 Task: Add an event with the title Team Building Retreat: Leadership Training, date '2023/12/18', time 7:50 AM to 9:50 AMand add a description: Participants will discover strategies for engaging their audience and maintaining their interest throughout the presentation. They will learn how to incorporate storytelling, interactive elements, and visual aids to create a dynamic and interactive experience for their listeners., put the event into Orange category . Add location for the event as: 987 Pera Palace Hotel, Istanbul, Turkey, logged in from the account softage.2@softage.netand send the event invitation to softage.1@softage.net and softage.3@softage.net. Set a reminder for the event 1 hour before
Action: Mouse moved to (98, 104)
Screenshot: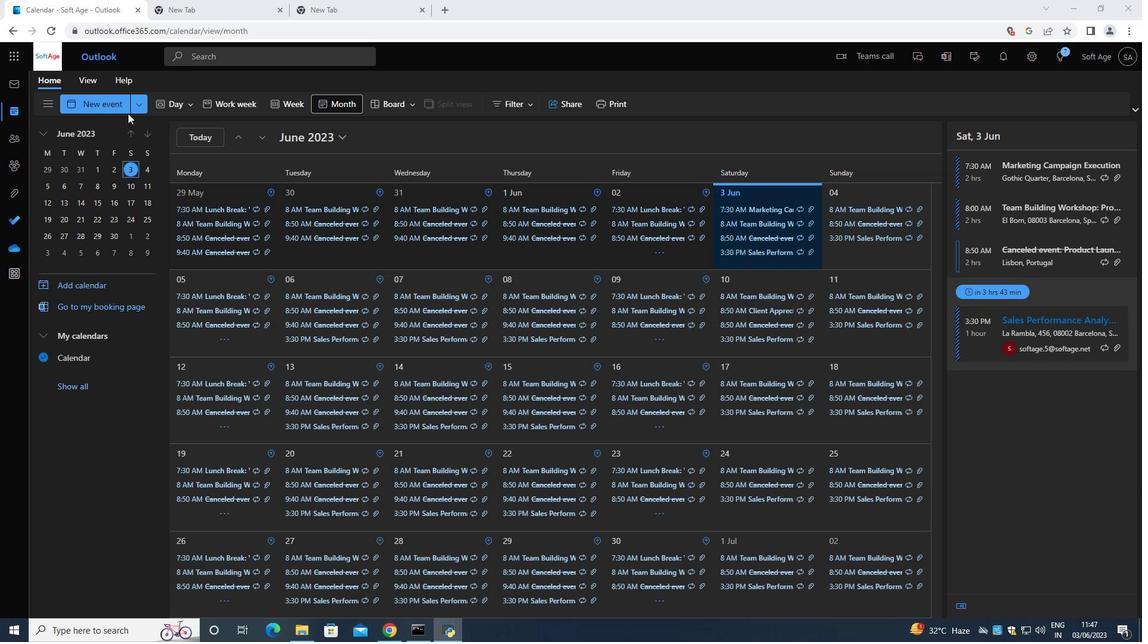 
Action: Mouse pressed left at (98, 104)
Screenshot: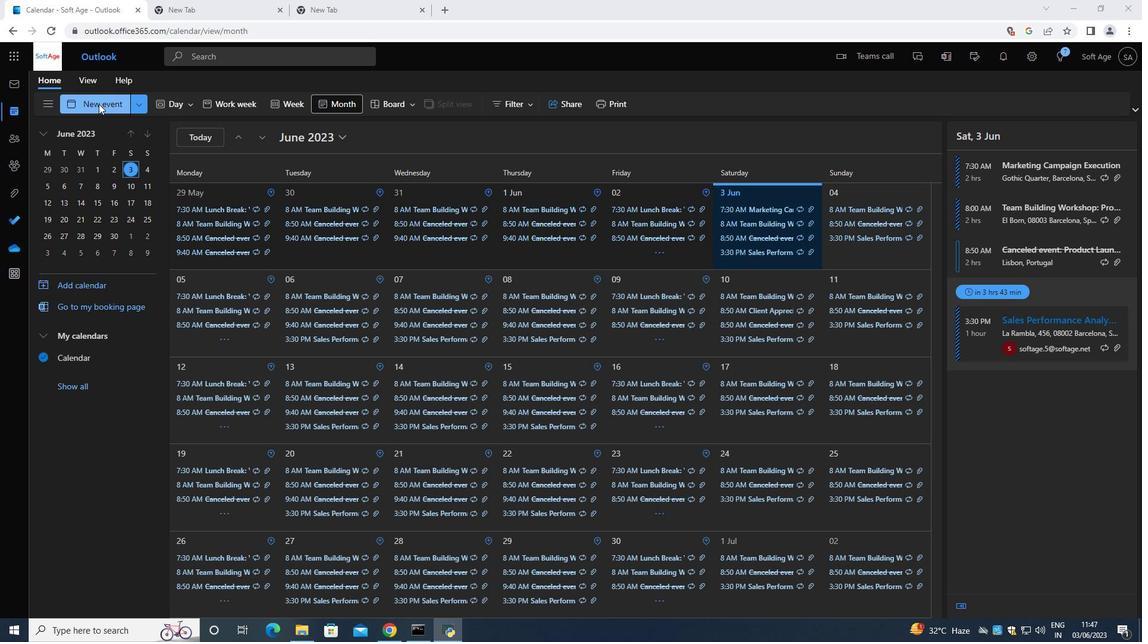
Action: Mouse moved to (327, 179)
Screenshot: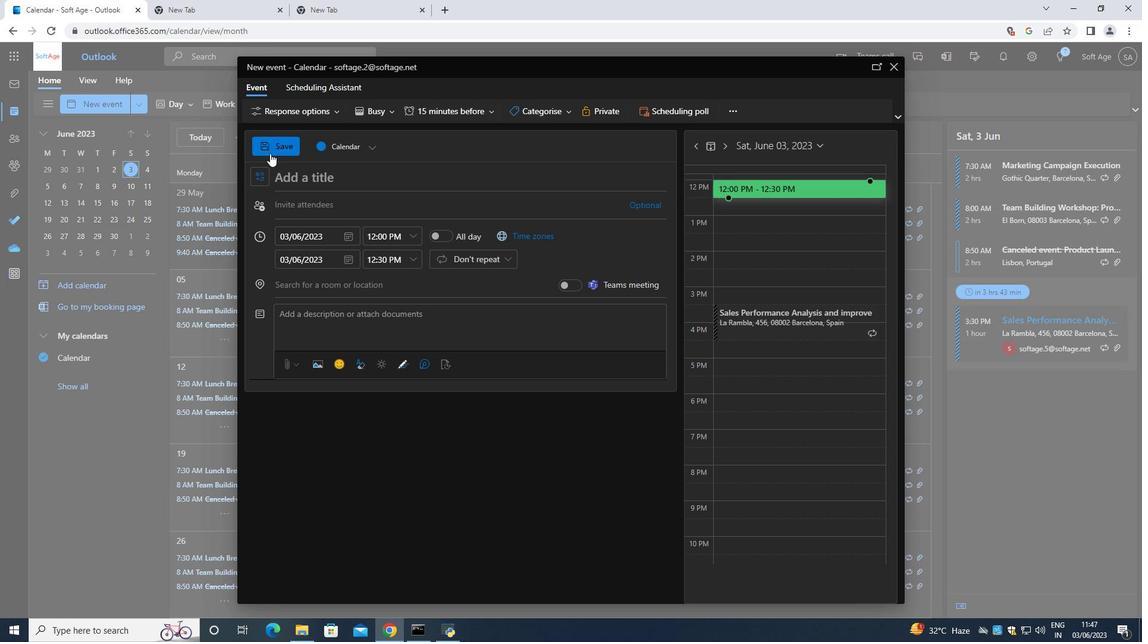 
Action: Mouse pressed left at (327, 179)
Screenshot: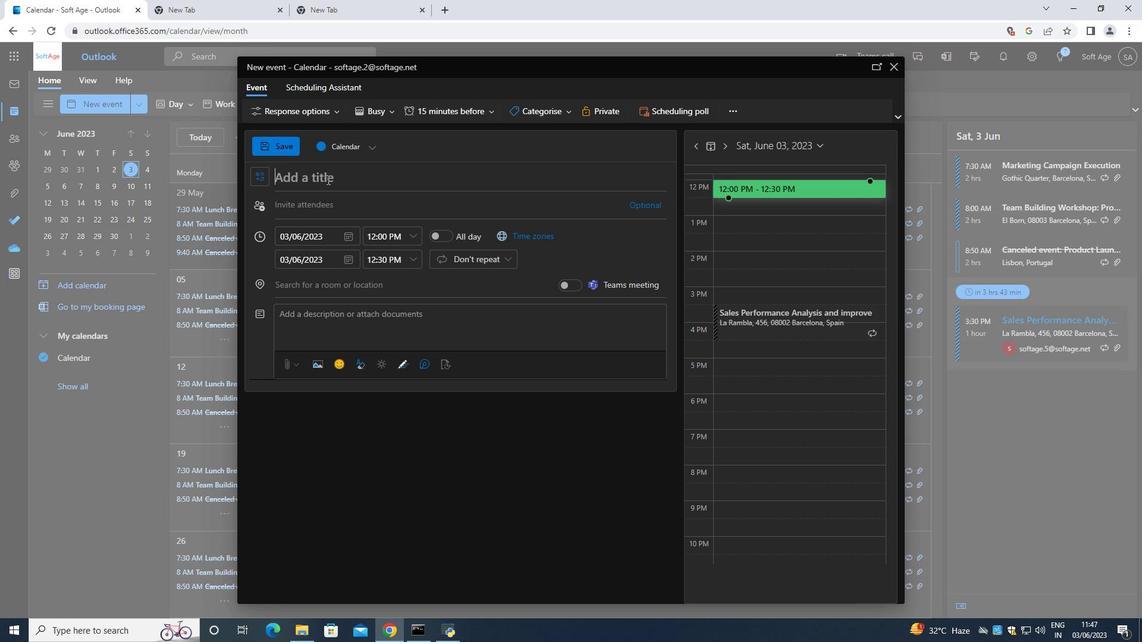 
Action: Key pressed <Key.shift>Team<Key.space><Key.shift>Building<Key.space><Key.shift>Retreat<Key.shift_r>:<Key.space><Key.shift>Leadership<Key.space><Key.shift><Key.shift><Key.shift>Training<Key.space>
Screenshot: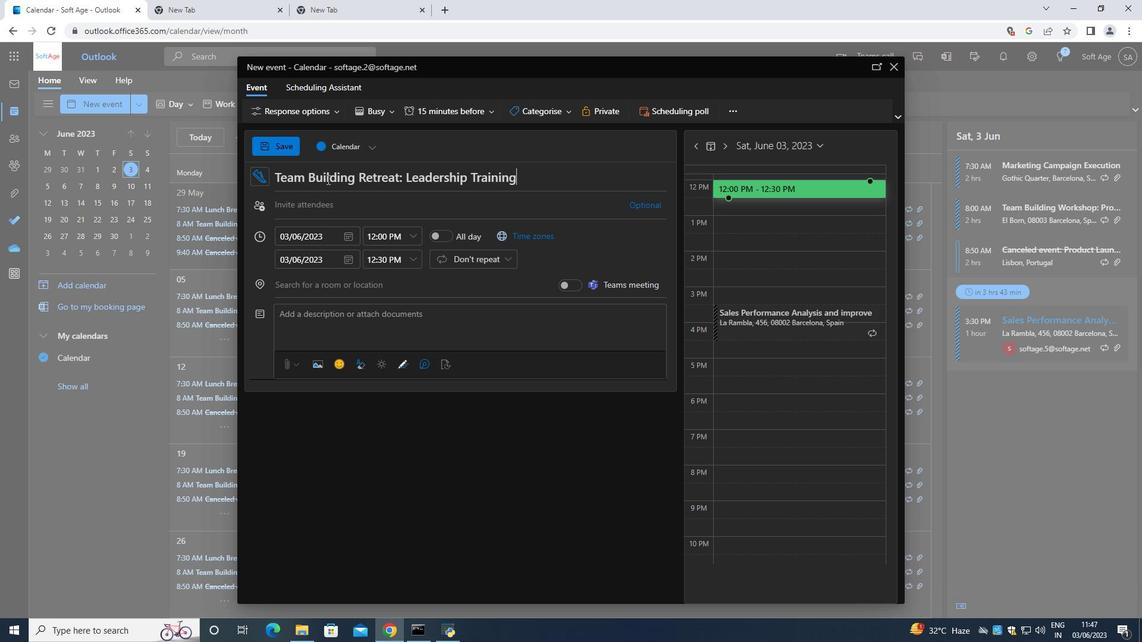 
Action: Mouse moved to (342, 237)
Screenshot: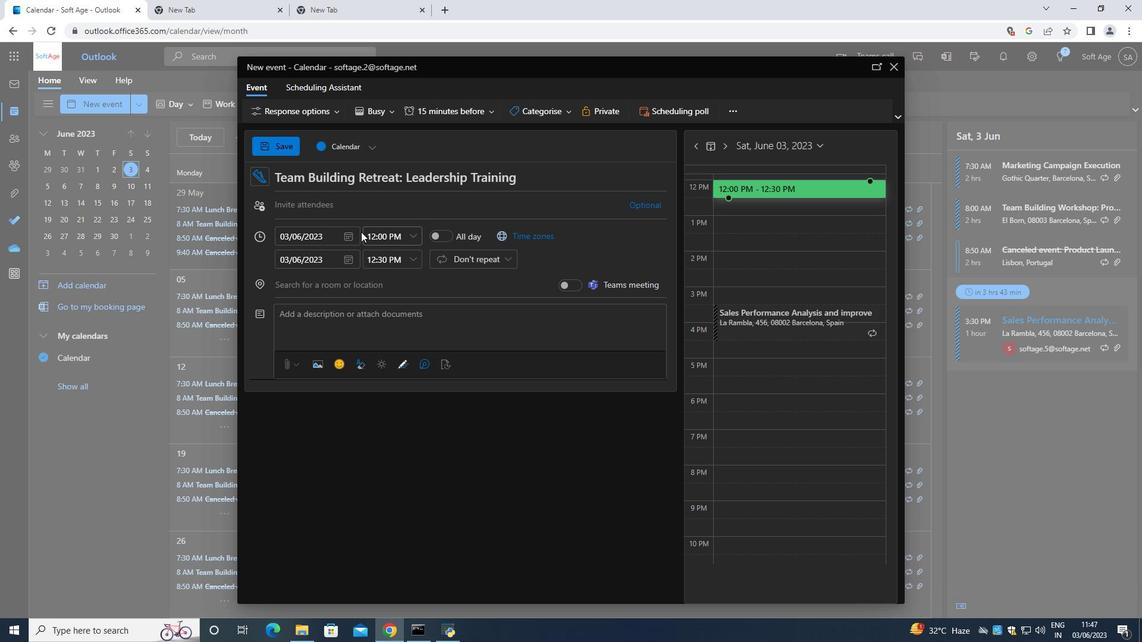 
Action: Mouse pressed left at (342, 237)
Screenshot: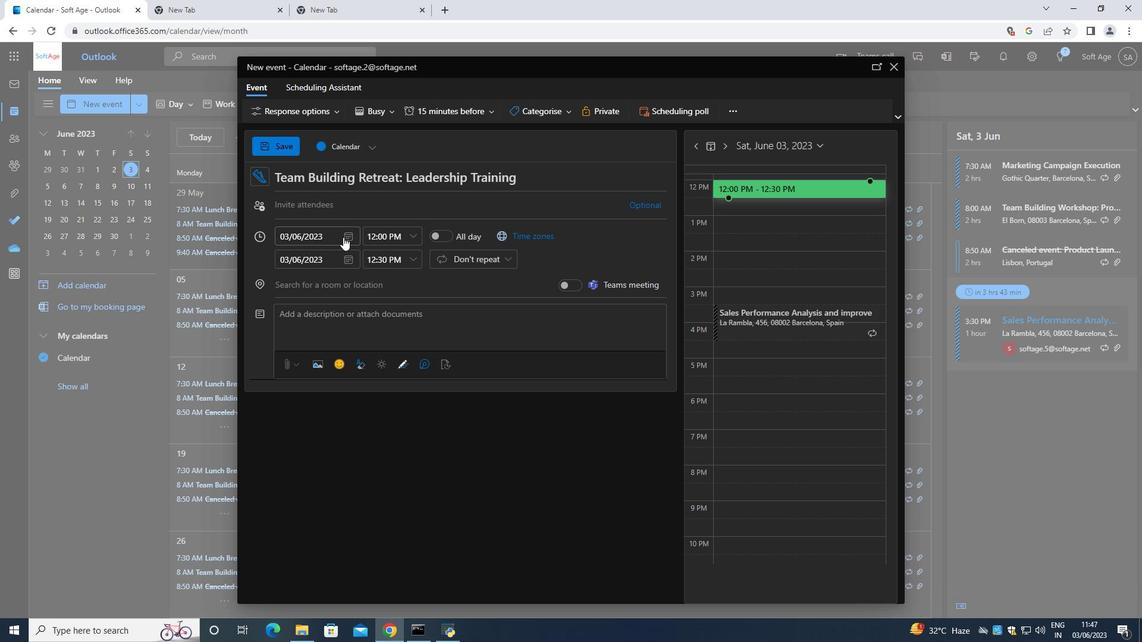 
Action: Mouse moved to (390, 262)
Screenshot: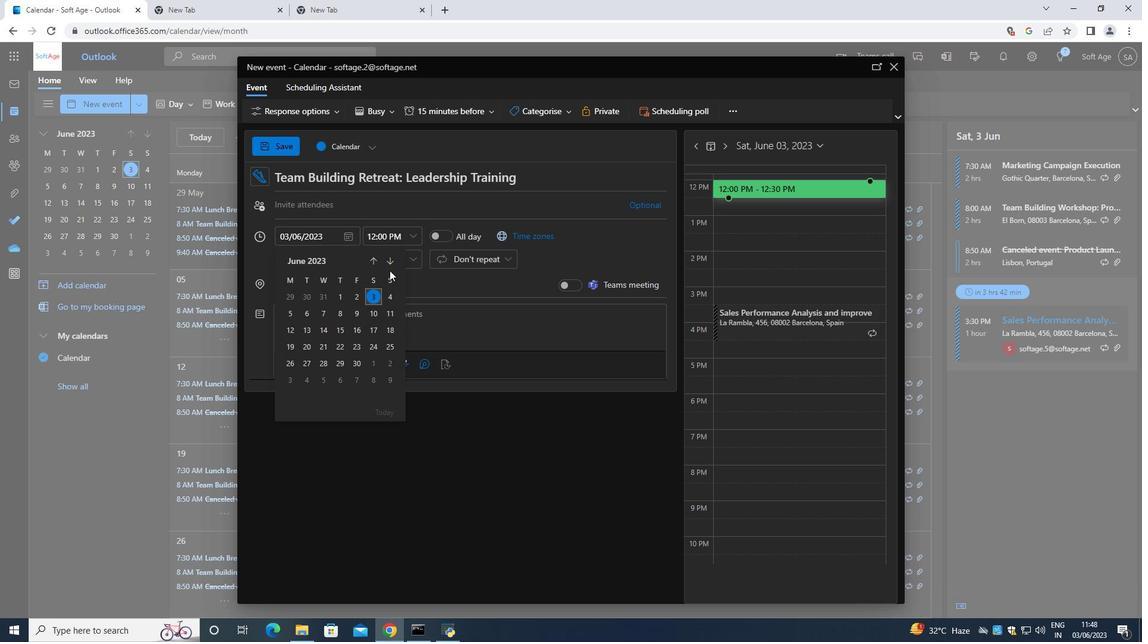 
Action: Mouse pressed left at (390, 262)
Screenshot: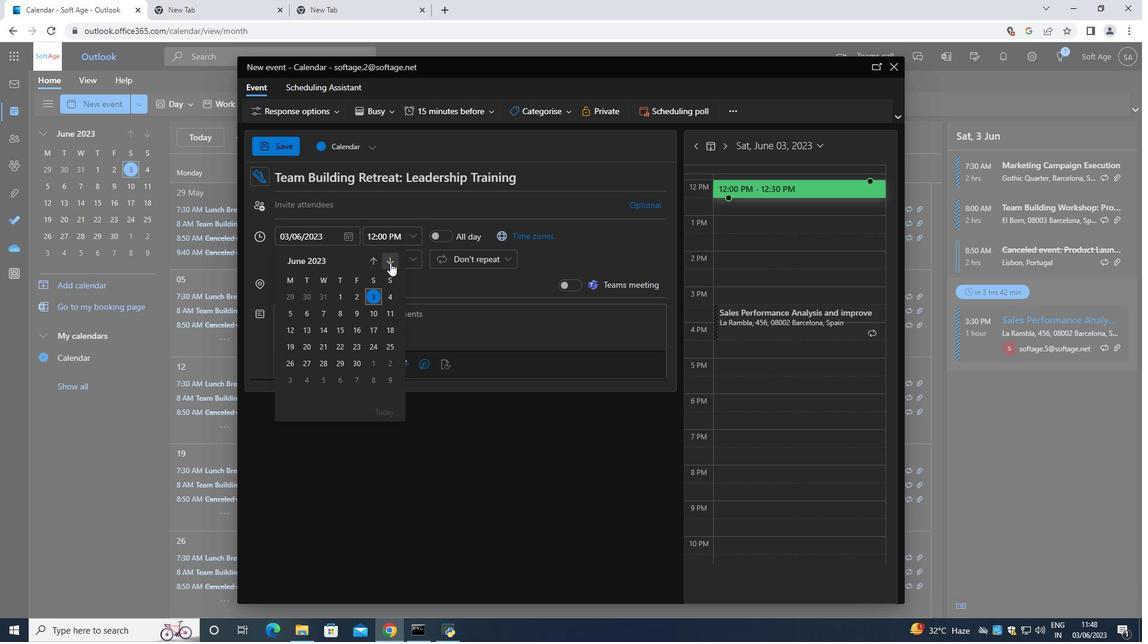 
Action: Mouse pressed left at (390, 262)
Screenshot: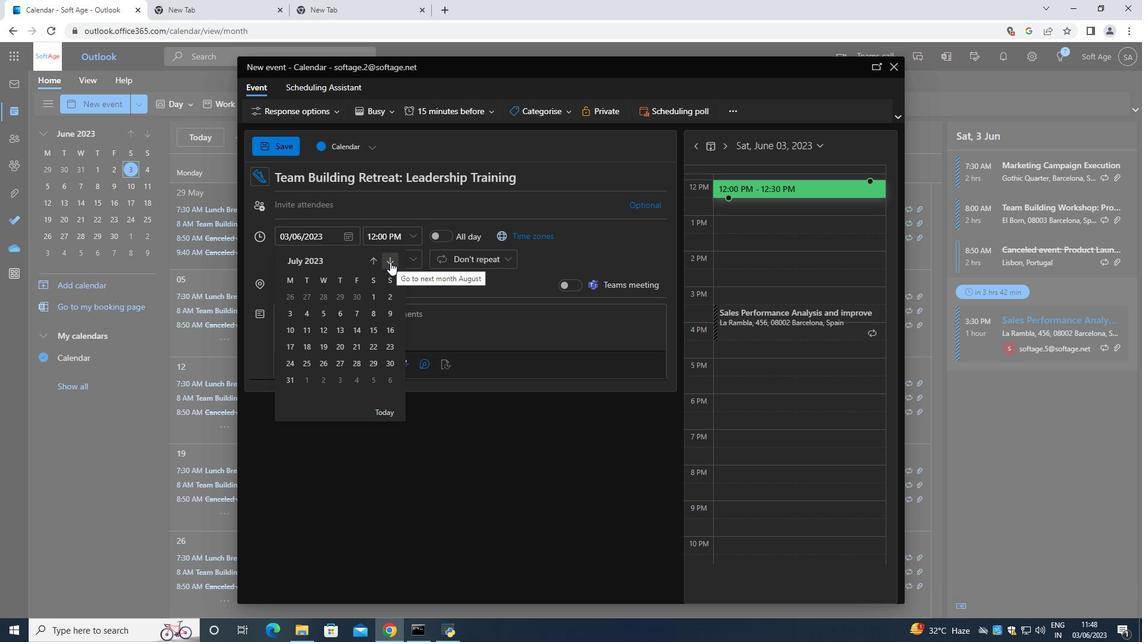 
Action: Mouse pressed left at (390, 262)
Screenshot: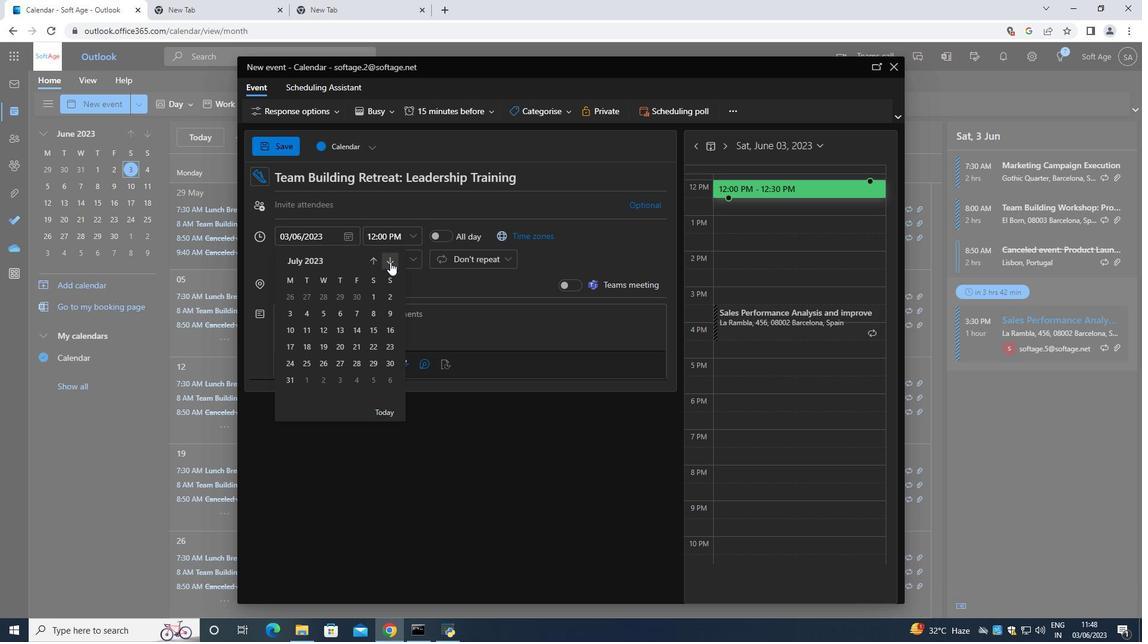 
Action: Mouse pressed left at (390, 262)
Screenshot: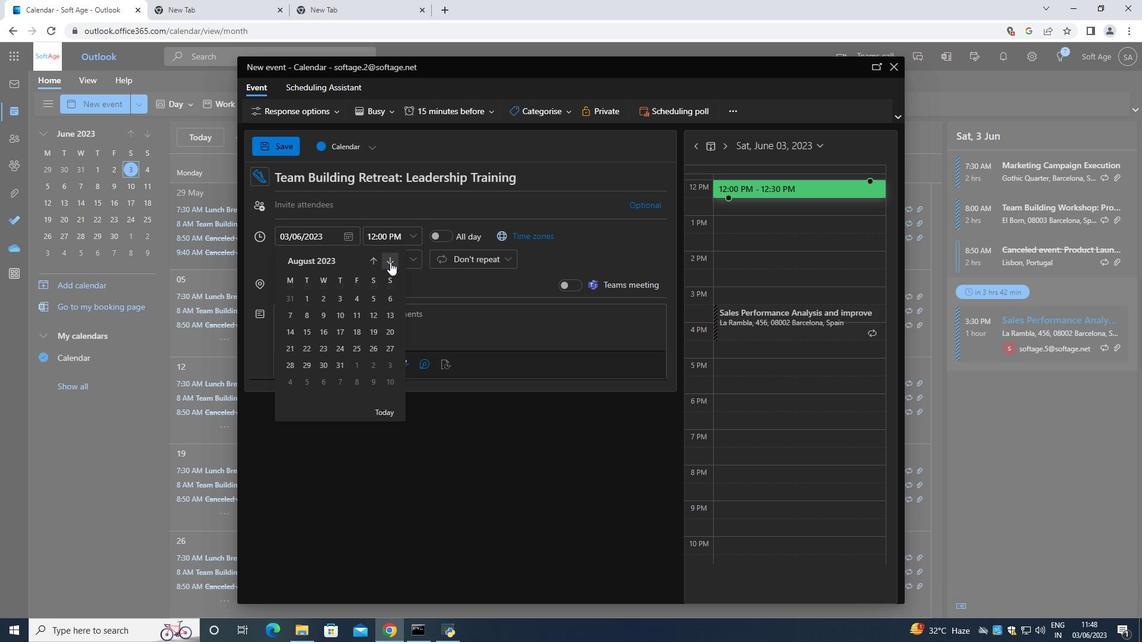 
Action: Mouse pressed left at (390, 262)
Screenshot: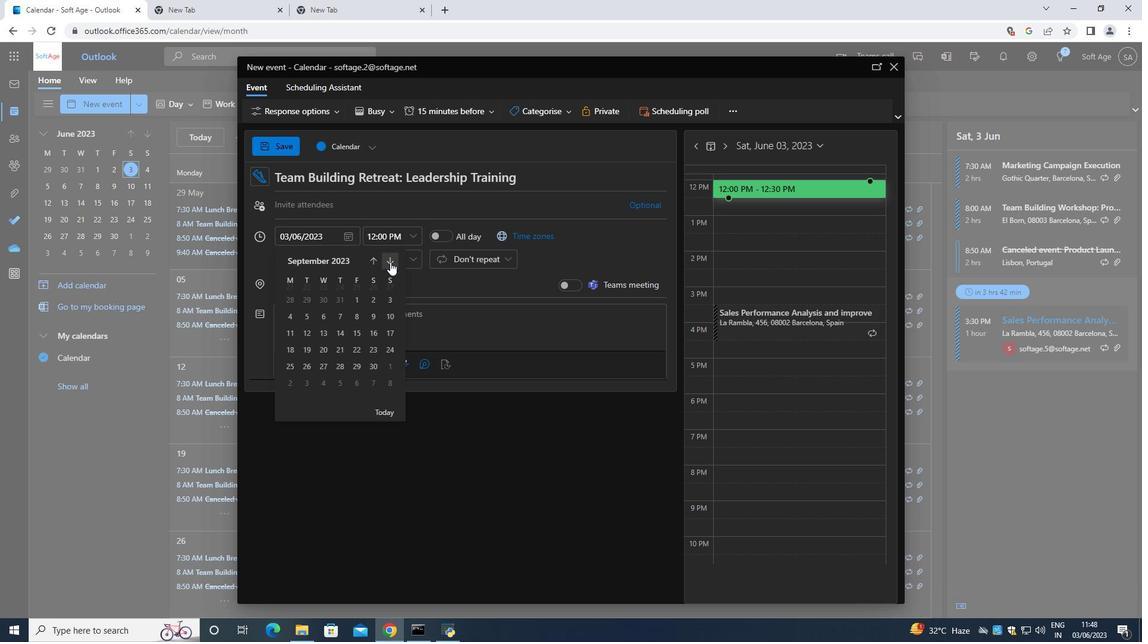 
Action: Mouse pressed left at (390, 262)
Screenshot: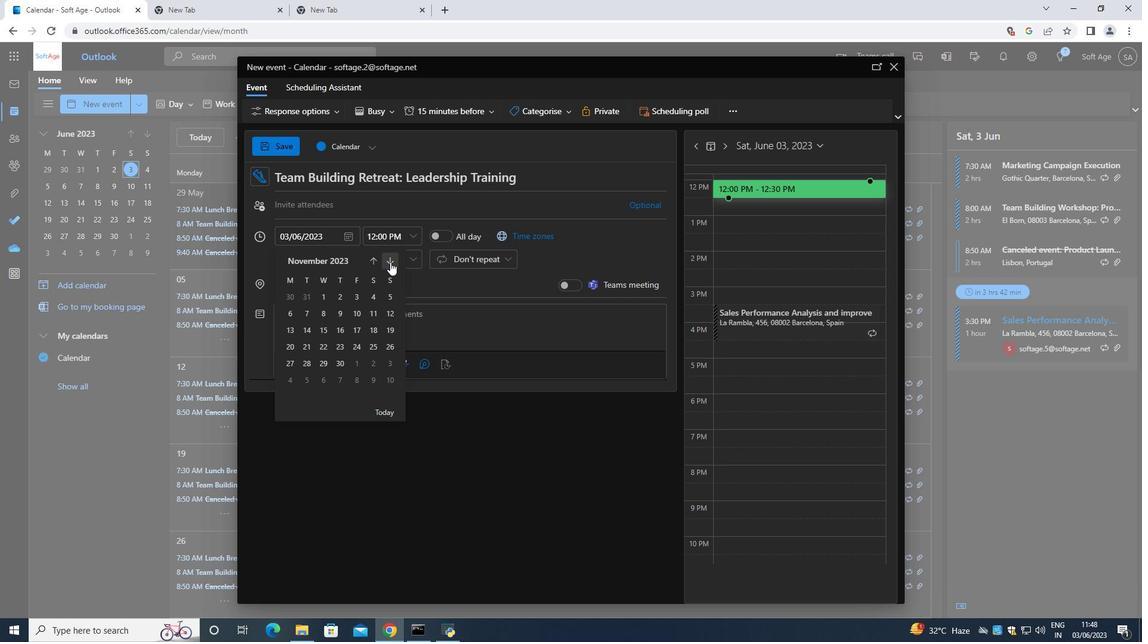 
Action: Mouse moved to (294, 352)
Screenshot: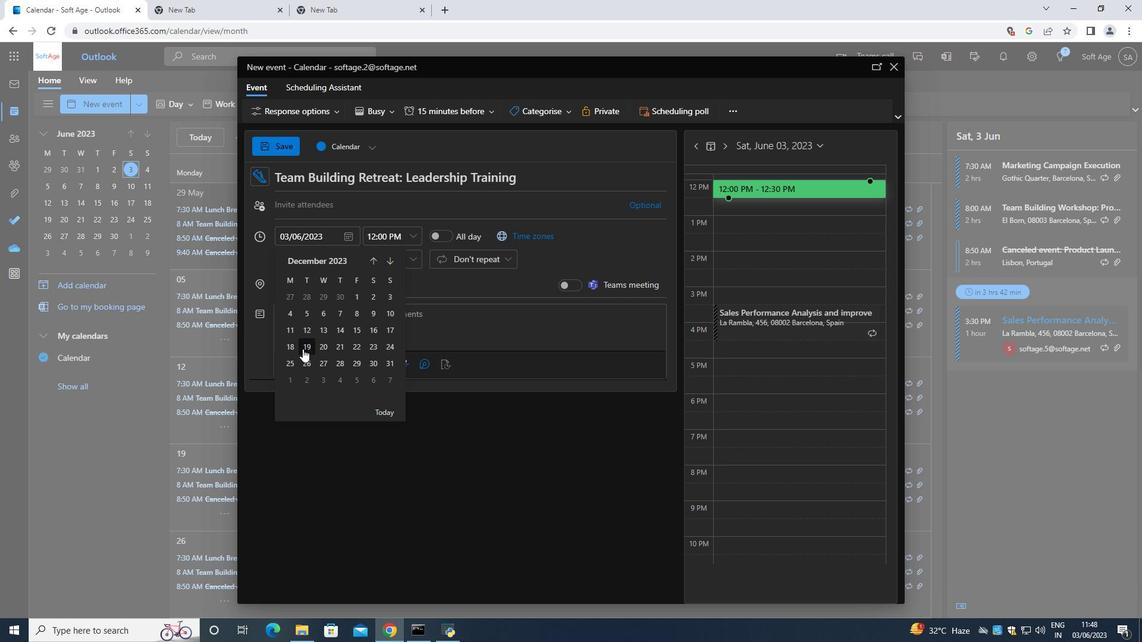 
Action: Mouse pressed left at (294, 352)
Screenshot: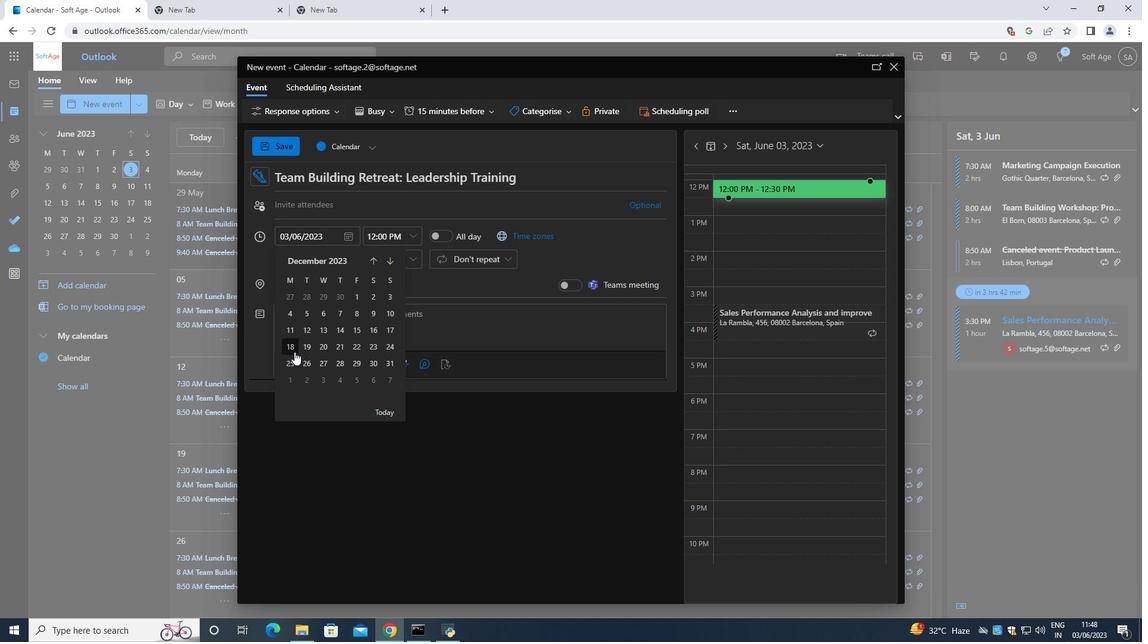 
Action: Mouse moved to (414, 242)
Screenshot: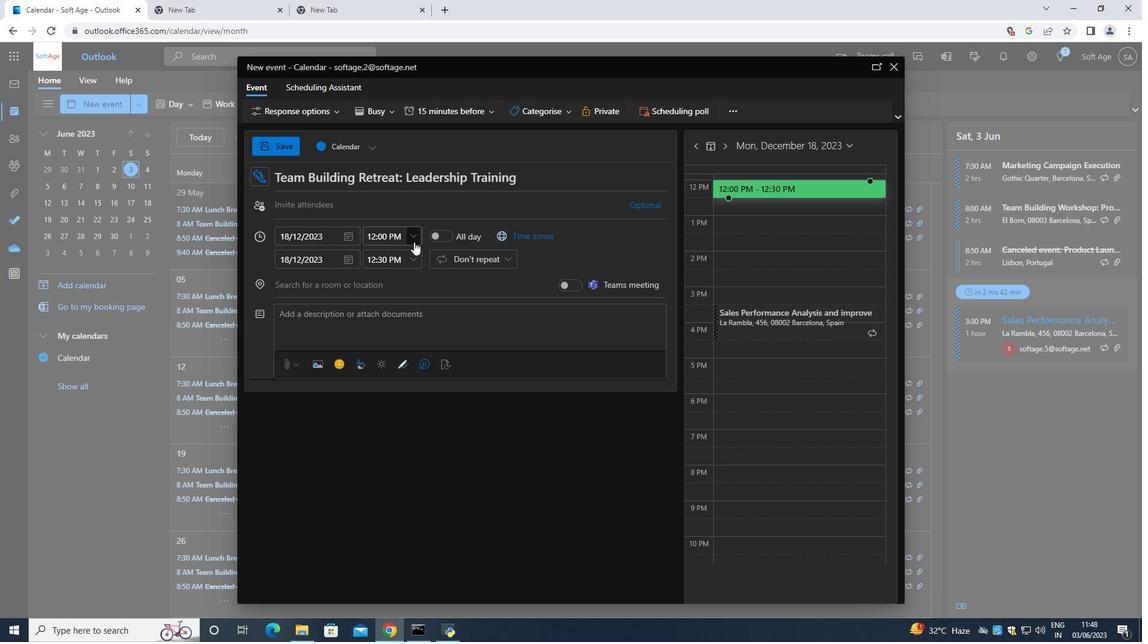 
Action: Mouse pressed left at (414, 242)
Screenshot: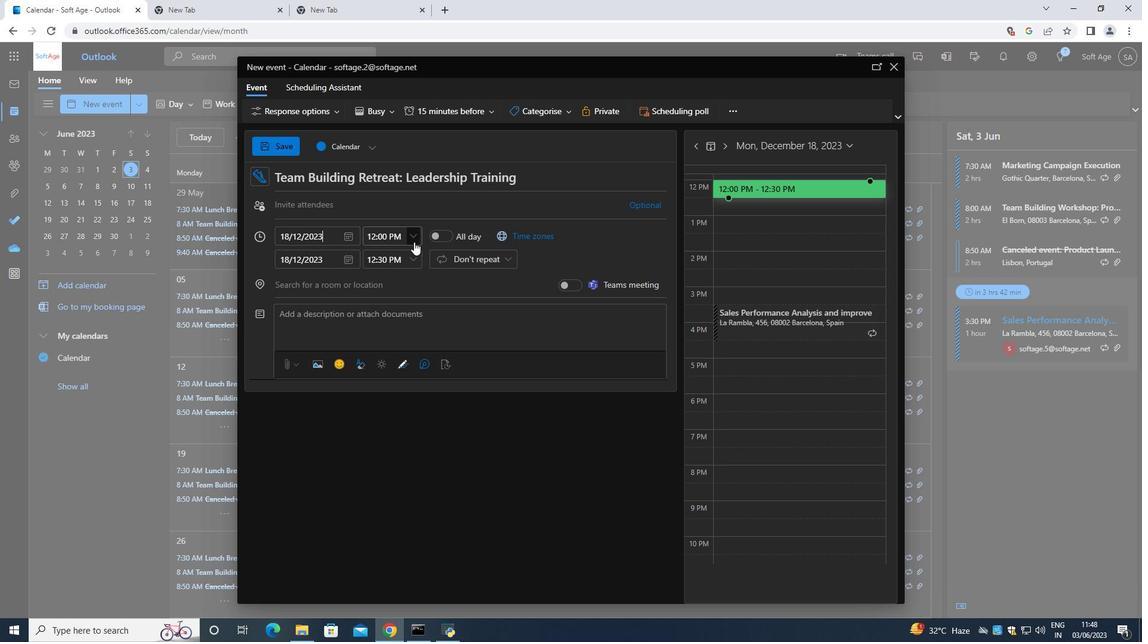 
Action: Mouse pressed left at (414, 242)
Screenshot: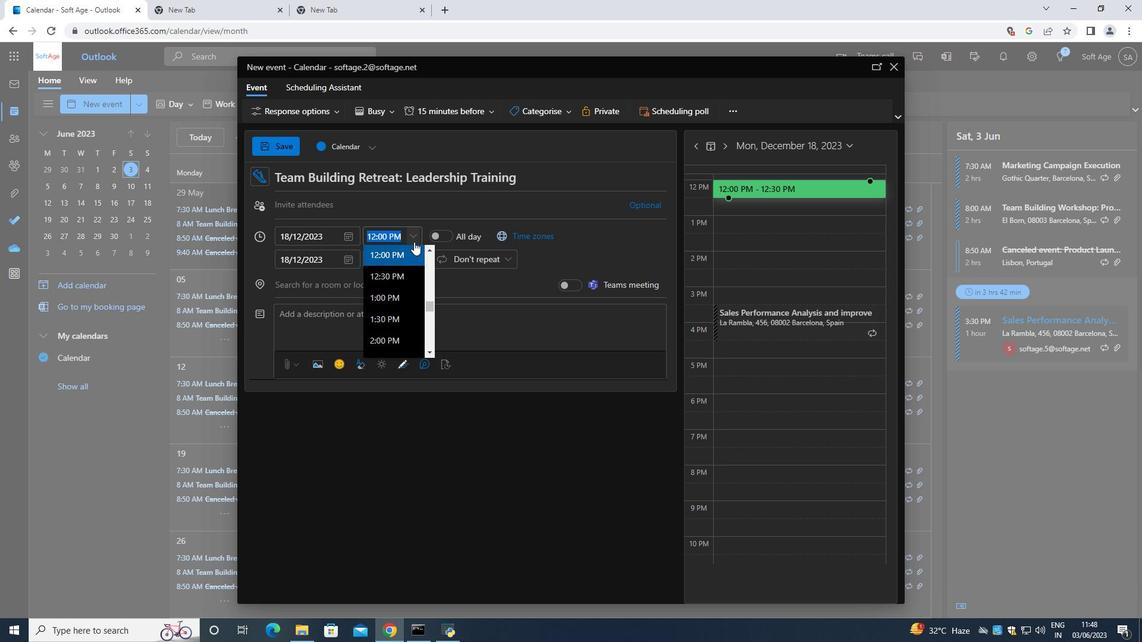 
Action: Mouse moved to (402, 236)
Screenshot: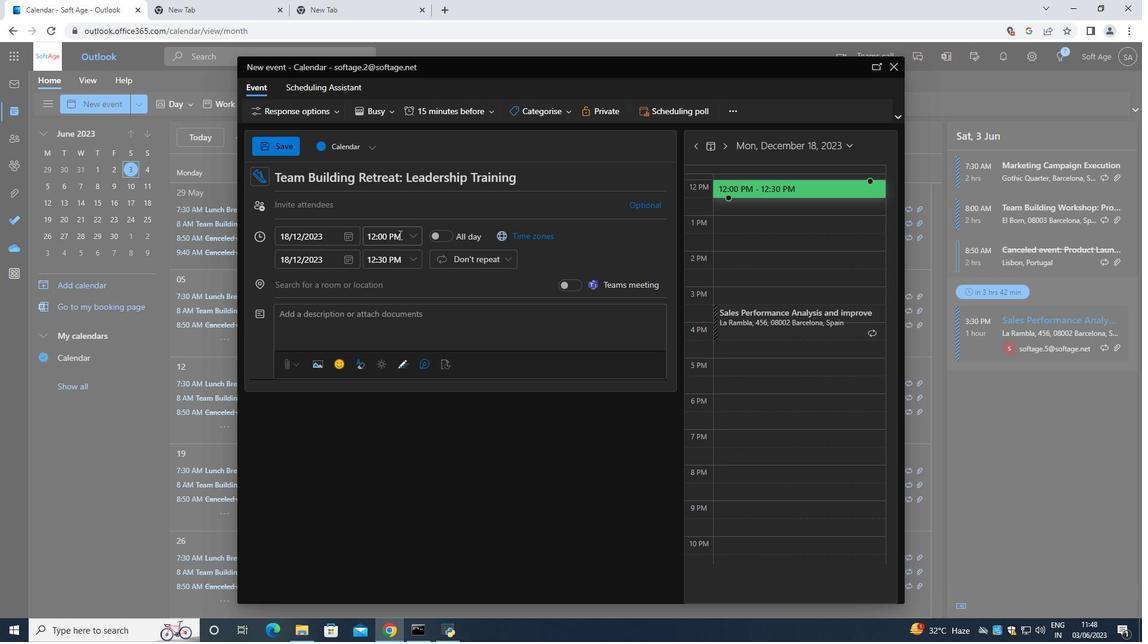
Action: Mouse pressed left at (402, 236)
Screenshot: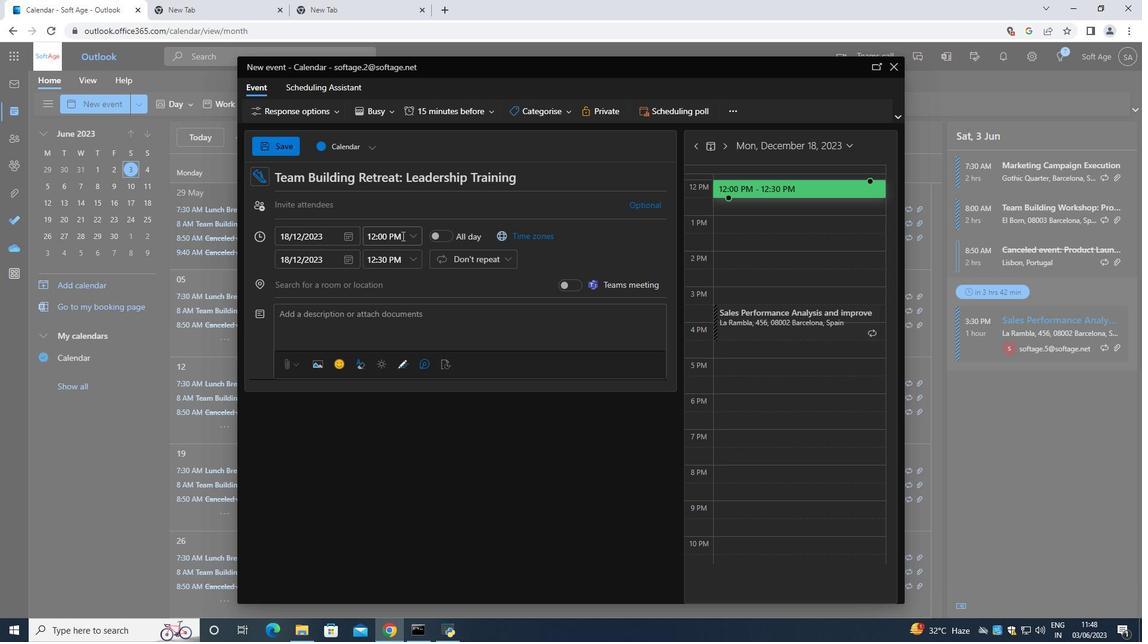 
Action: Mouse moved to (207, 107)
Screenshot: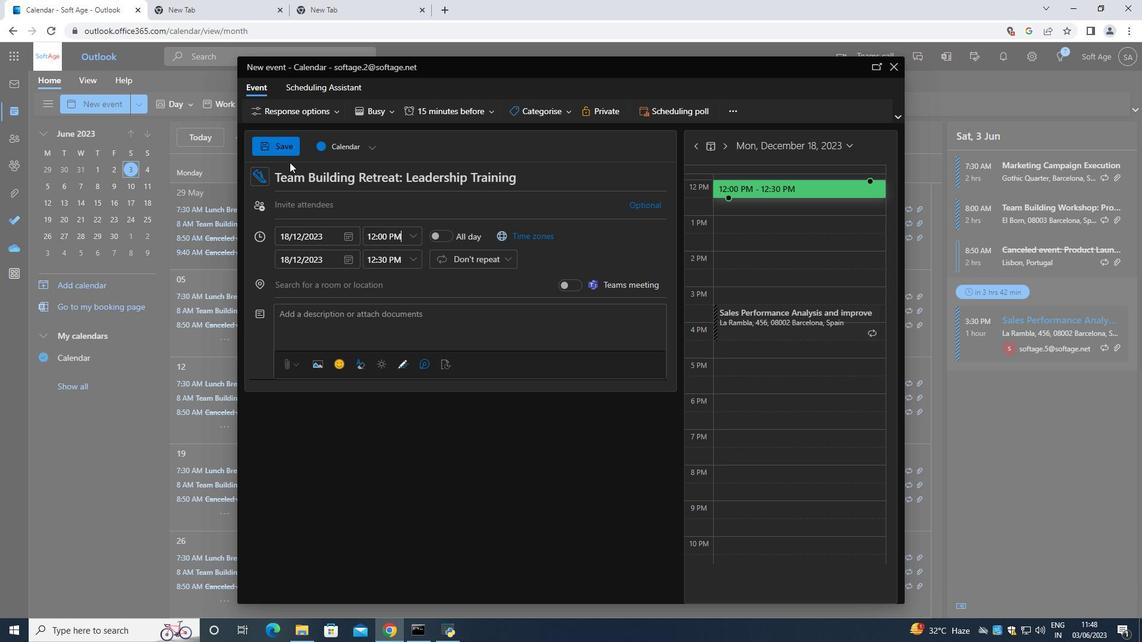 
Action: Key pressed <Key.backspace><Key.backspace><Key.backspace><Key.backspace><Key.backspace><Key.backspace><Key.backspace><Key.backspace><Key.backspace><Key.backspace><Key.backspace><Key.backspace><Key.backspace><Key.backspace><Key.backspace><Key.backspace>7<Key.shift_r>:50<Key.caps_lock>AM
Screenshot: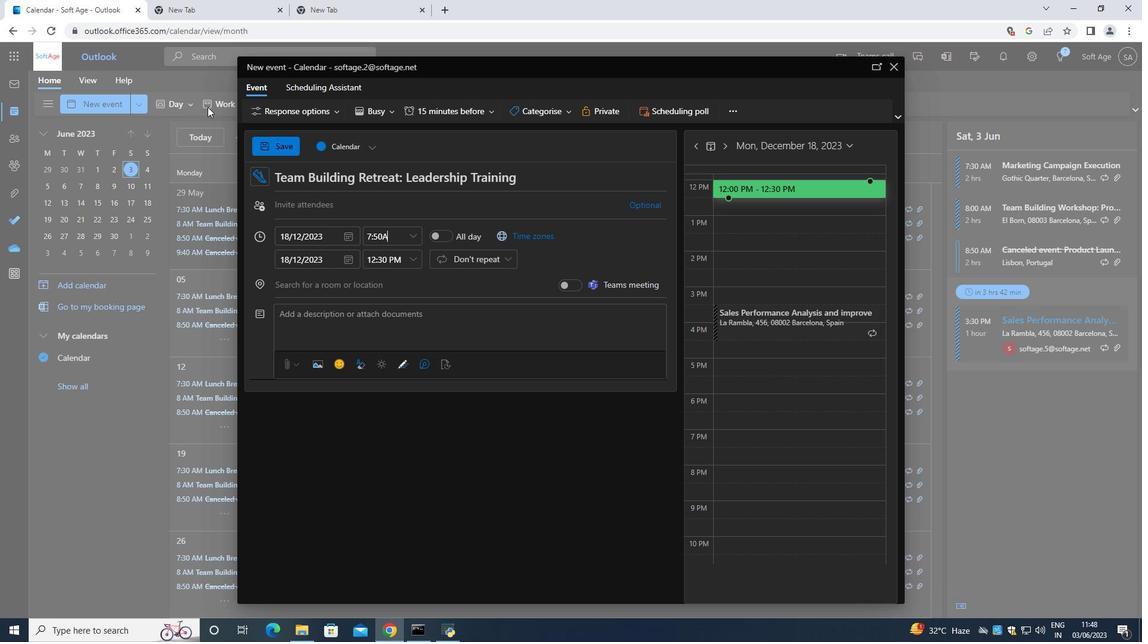 
Action: Mouse moved to (417, 258)
Screenshot: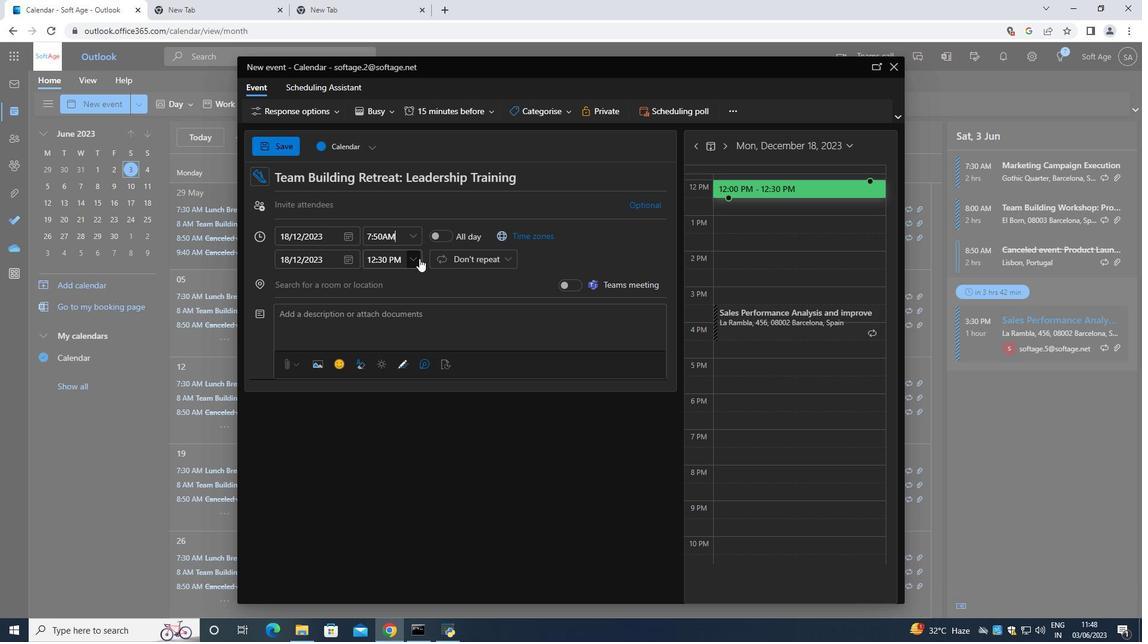 
Action: Mouse pressed left at (417, 258)
Screenshot: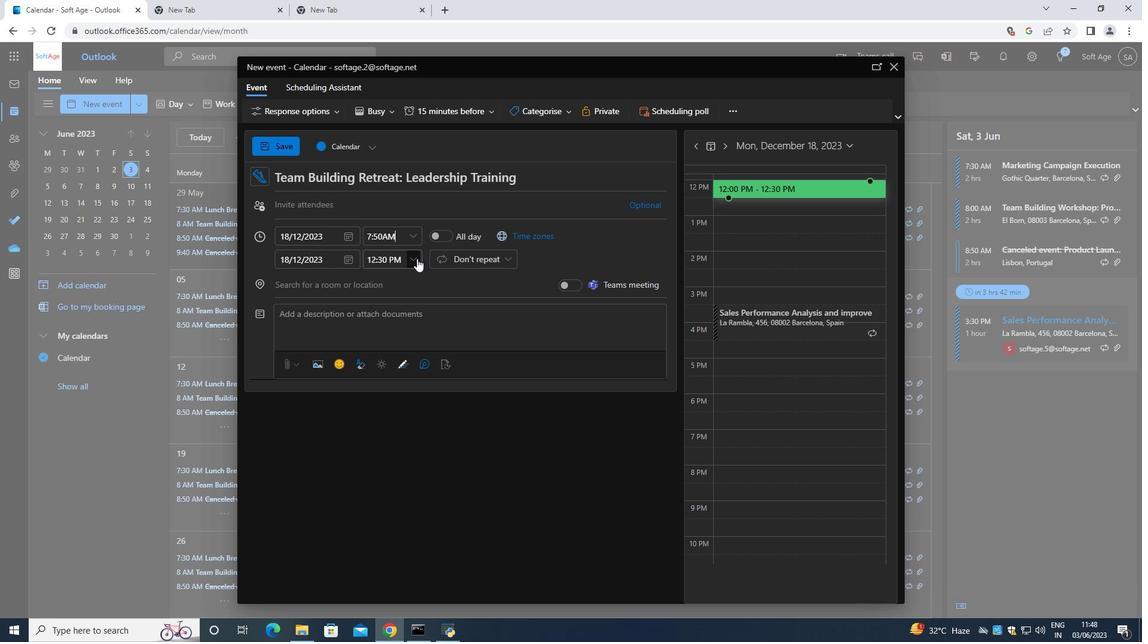 
Action: Mouse moved to (397, 341)
Screenshot: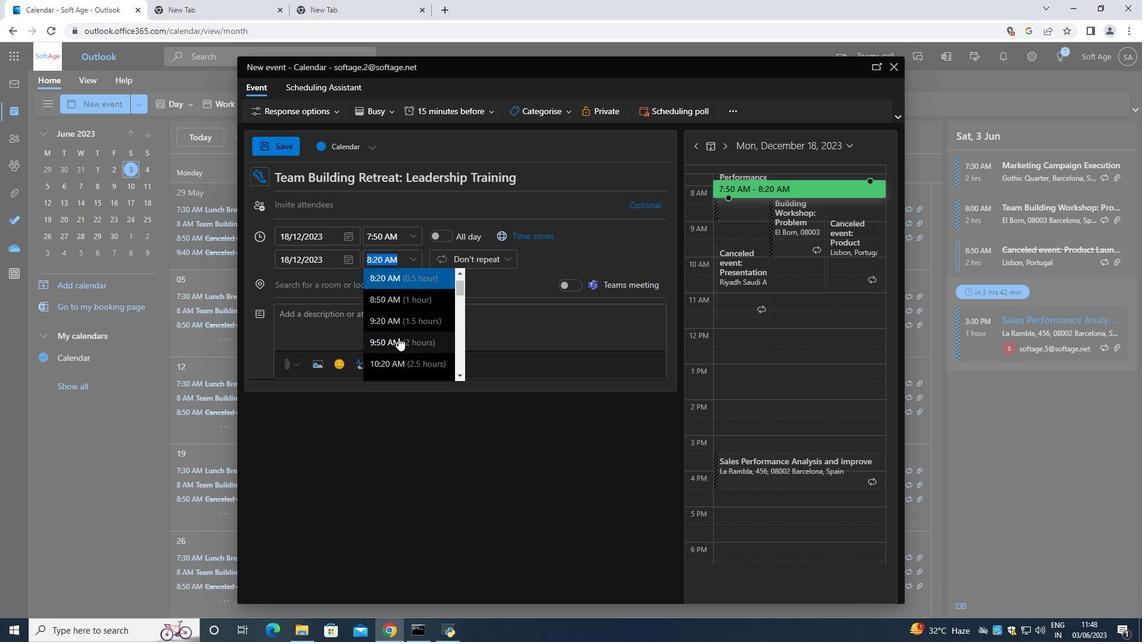 
Action: Mouse pressed left at (397, 341)
Screenshot: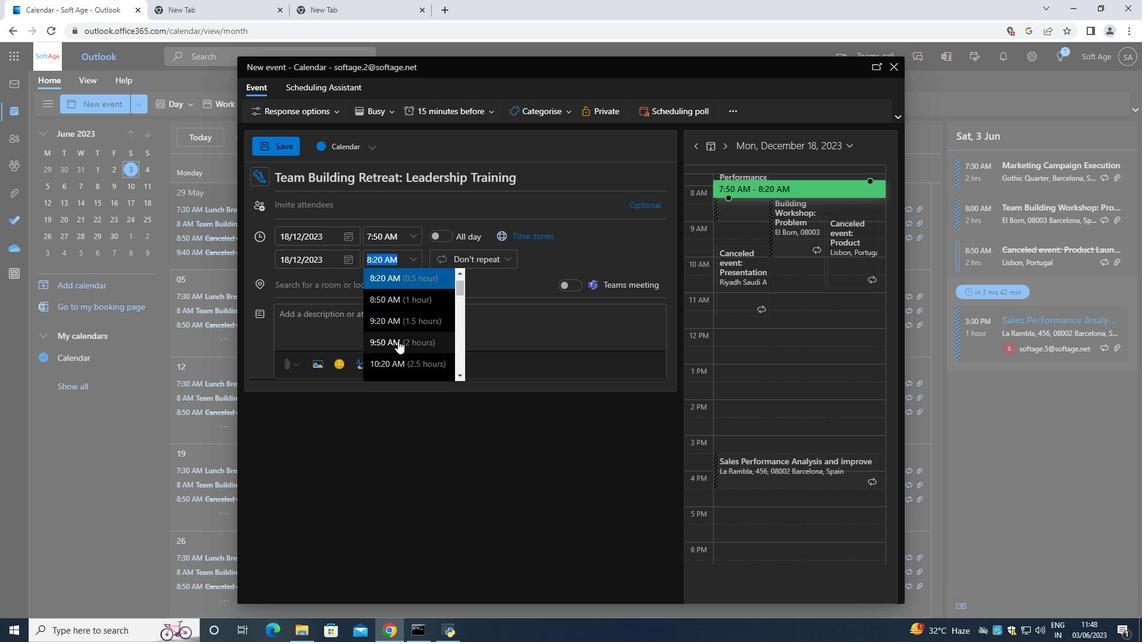 
Action: Mouse moved to (363, 324)
Screenshot: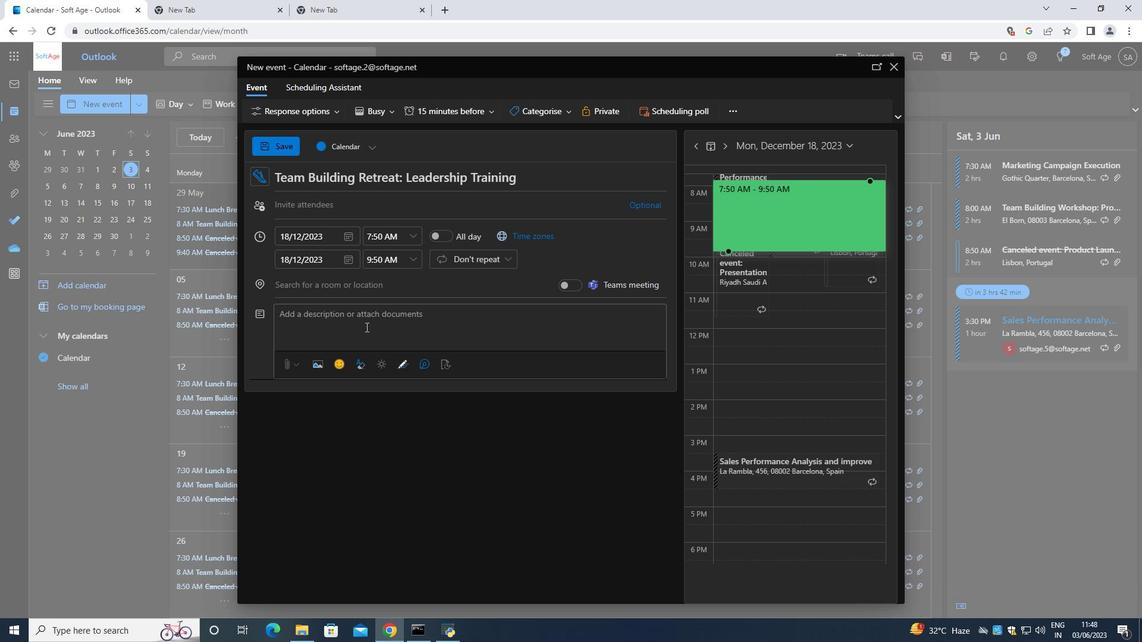 
Action: Mouse pressed left at (363, 324)
Screenshot: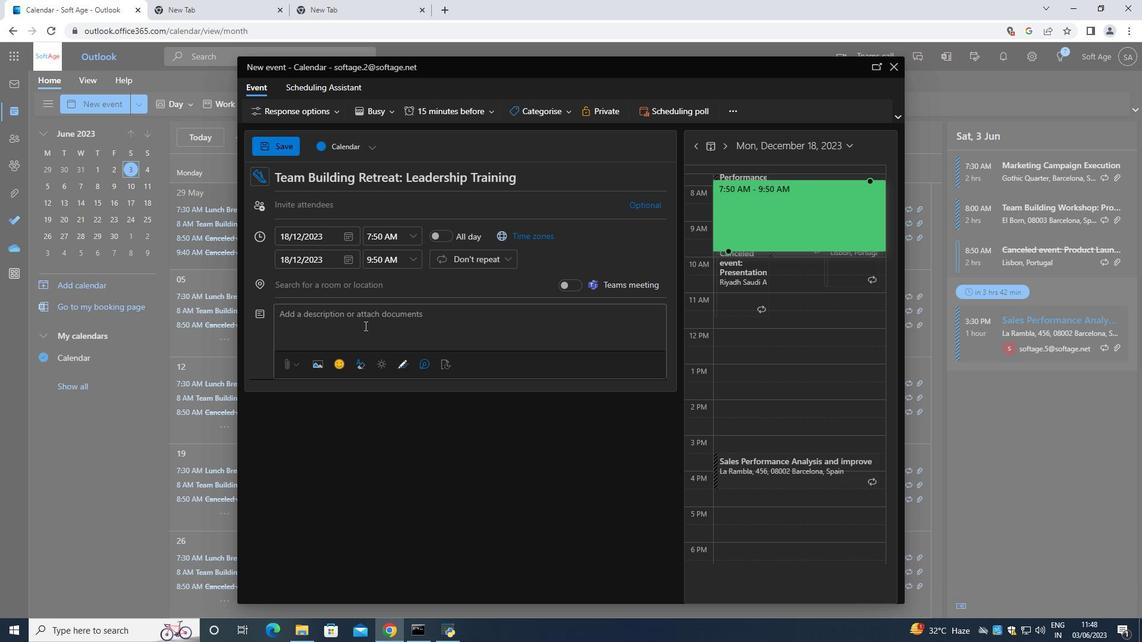
Action: Mouse moved to (363, 324)
Screenshot: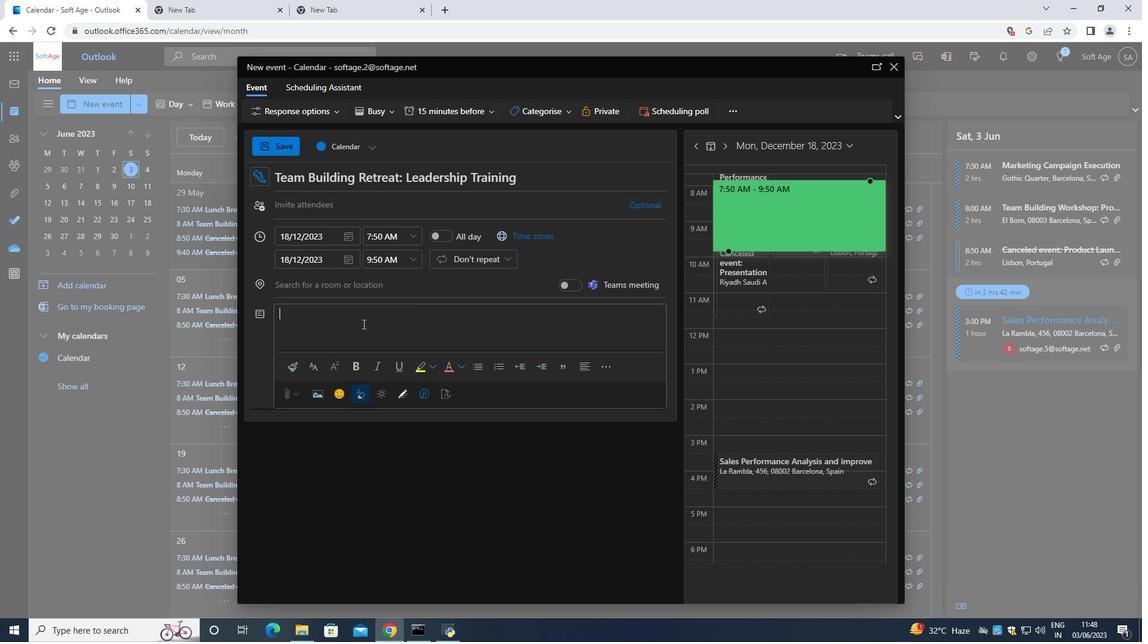 
Action: Key pressed P<Key.tab><Key.caps_lock>ar<Key.backspace><Key.backspace><Key.backspace><Key.backspace><Key.backspace><Key.backspace><Key.backspace><Key.backspace><Key.backspace><Key.backspace><Key.shift>Pae<Key.backspace>rticipants<Key.space>will<Key.space>discover<Key.space>strategies<Key.space>for<Key.space>engaging<Key.space>their<Key.space>audients<Key.space>and<Key.space>maintaining<Key.space>their<Key.space>i<Key.space><Key.backspace><Key.backspace><Key.space>interest<Key.space>thri<Key.backspace>oughout<Key.space>the<Key.space>presentation.<Key.space><Key.shift>They<Key.space>will<Key.space>learn<Key.space>how<Key.space>to<Key.space>incorporate<Key.space>storytello<Key.backspace>ing<Key.space>,<Key.space>interactive<Key.space>elements,and<Key.space>visuak<Key.backspace>l
Screenshot: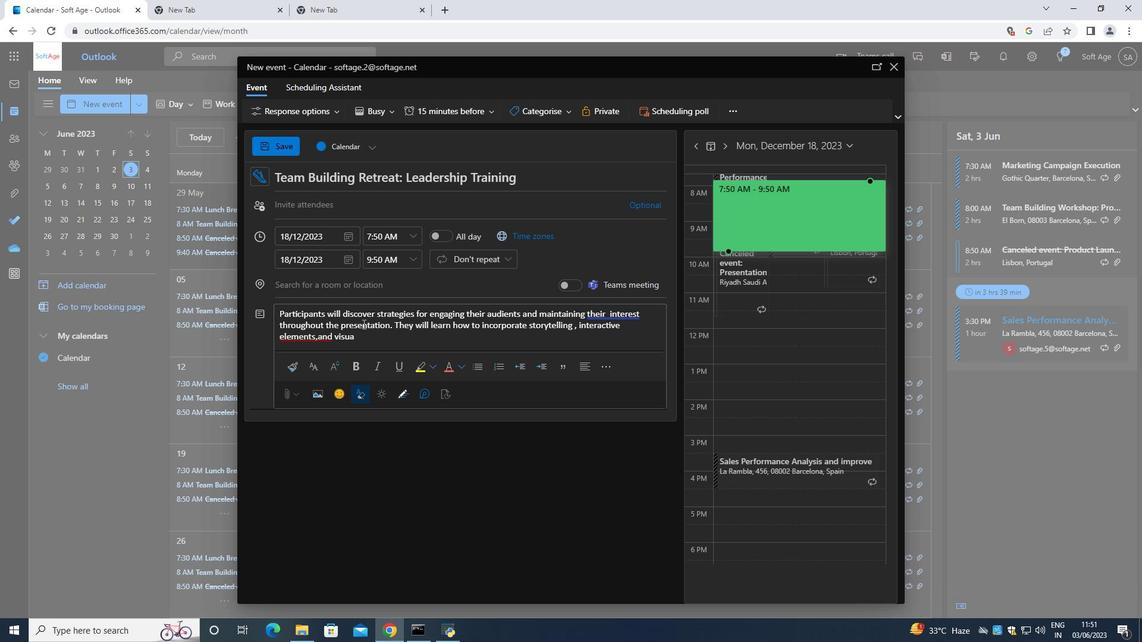 
Action: Mouse moved to (316, 339)
Screenshot: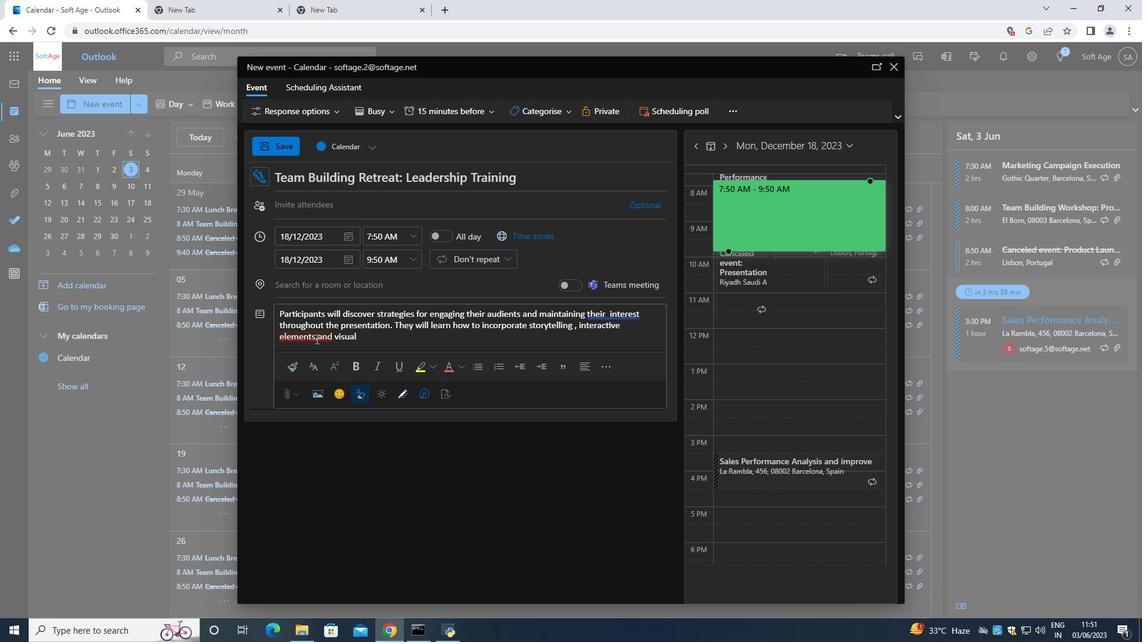 
Action: Mouse pressed left at (316, 339)
Screenshot: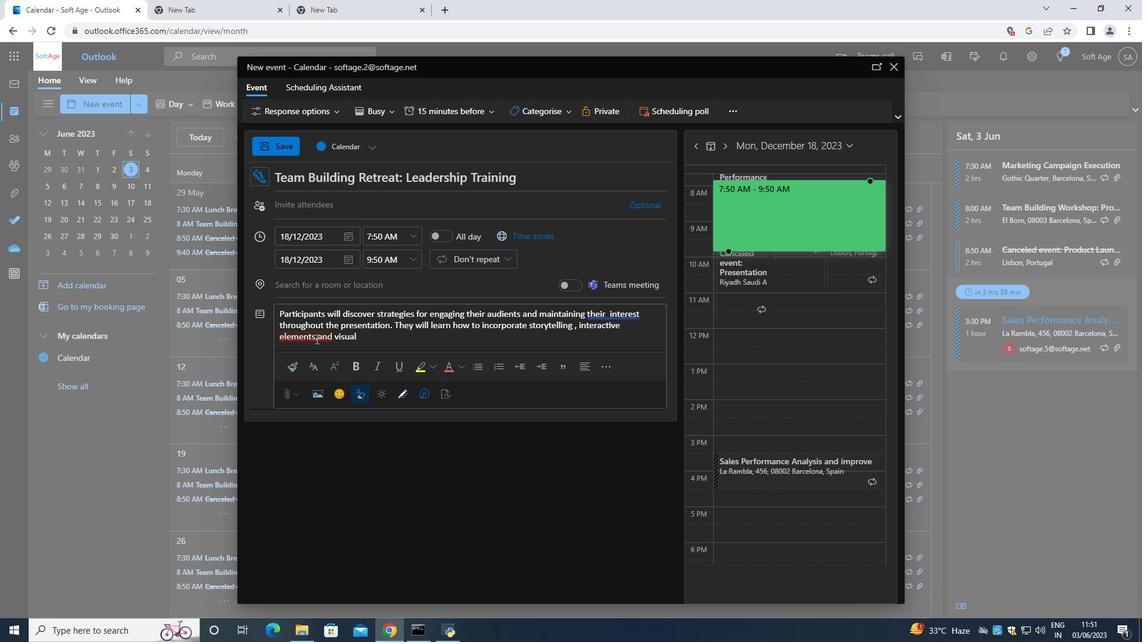 
Action: Key pressed <Key.space>
Screenshot: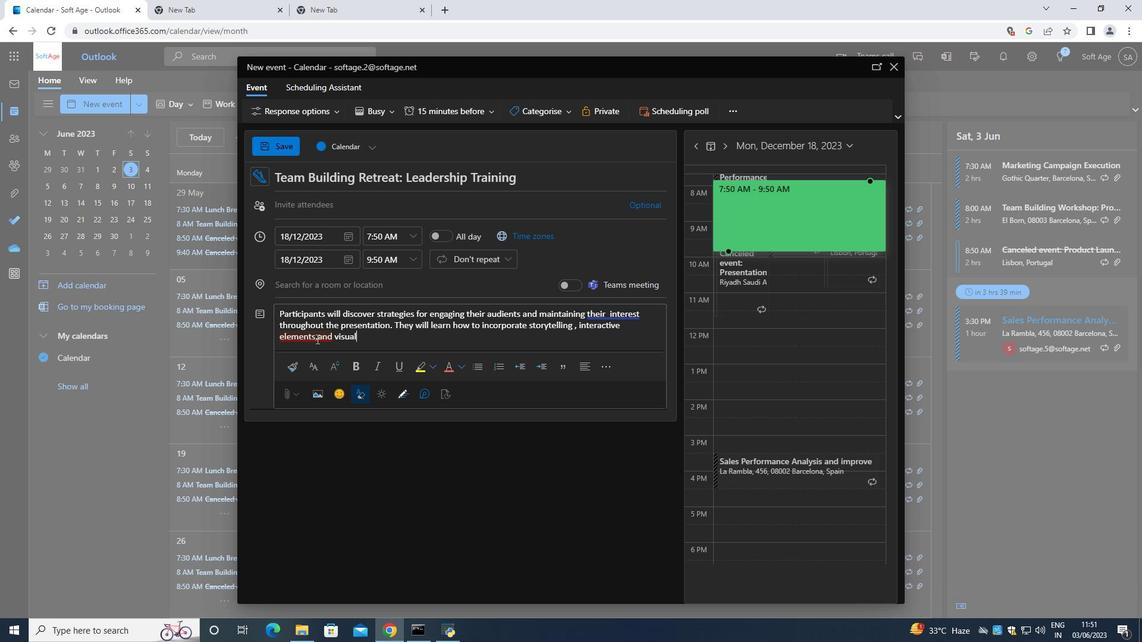 
Action: Mouse moved to (338, 336)
Screenshot: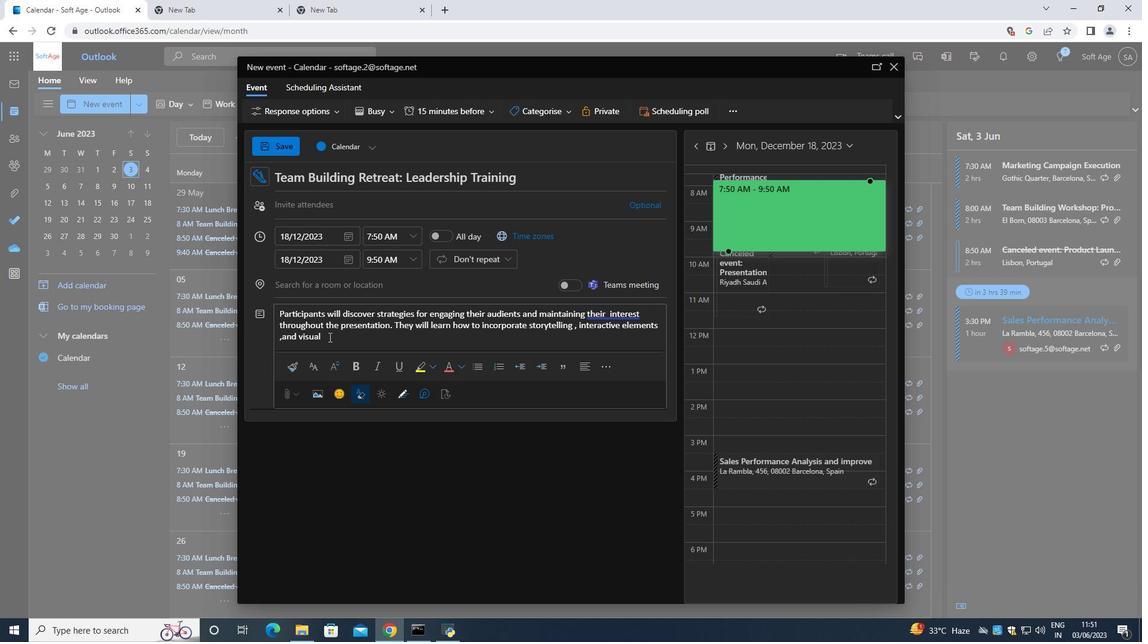 
Action: Mouse pressed left at (338, 336)
Screenshot: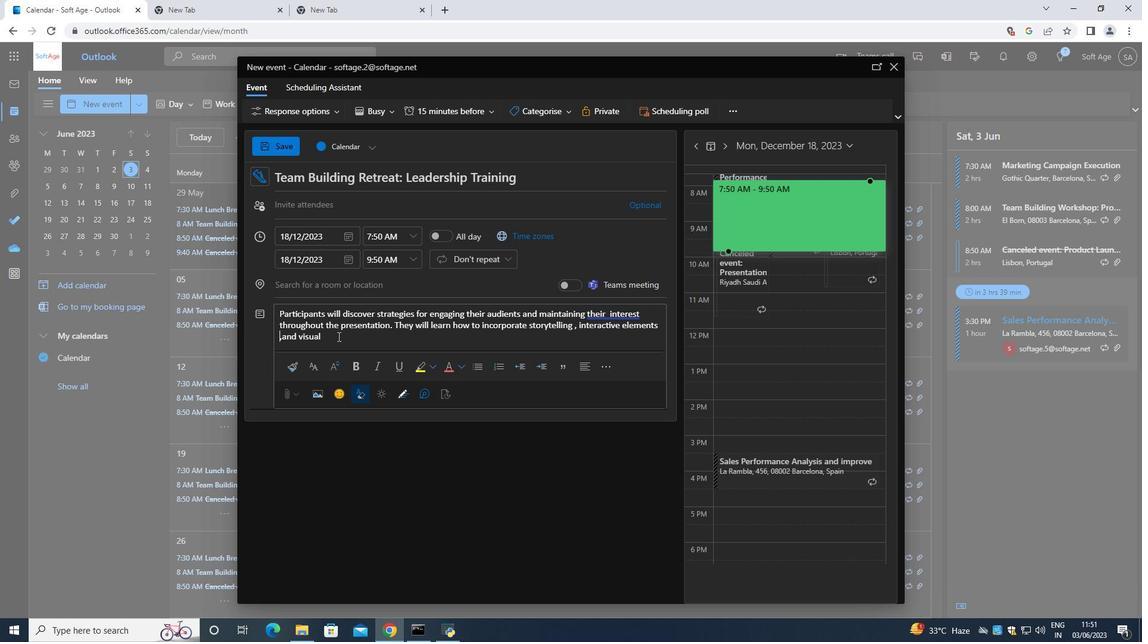 
Action: Mouse moved to (302, 319)
Screenshot: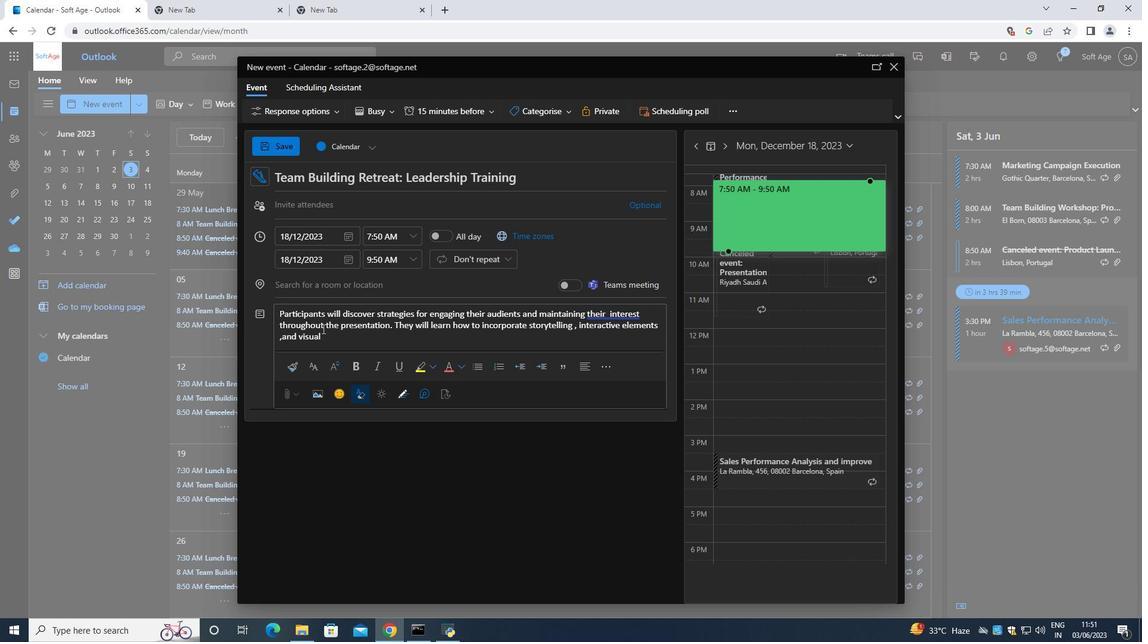 
Action: Key pressed <Key.space>aids<Key.space>to<Key.space>create<Key.space>a<Key.space>dyb<Key.backspace>namic<Key.space>and<Key.space>intractive<Key.space>experince<Key.space>for<Key.space>their<Key.space>li
Screenshot: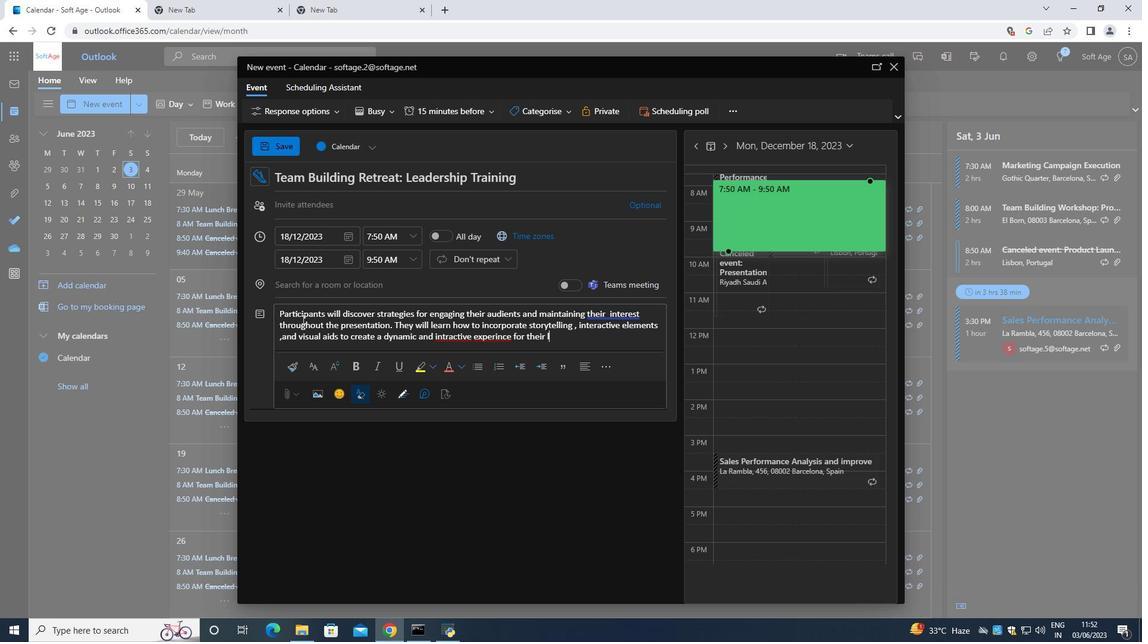 
Action: Mouse moved to (321, 316)
Screenshot: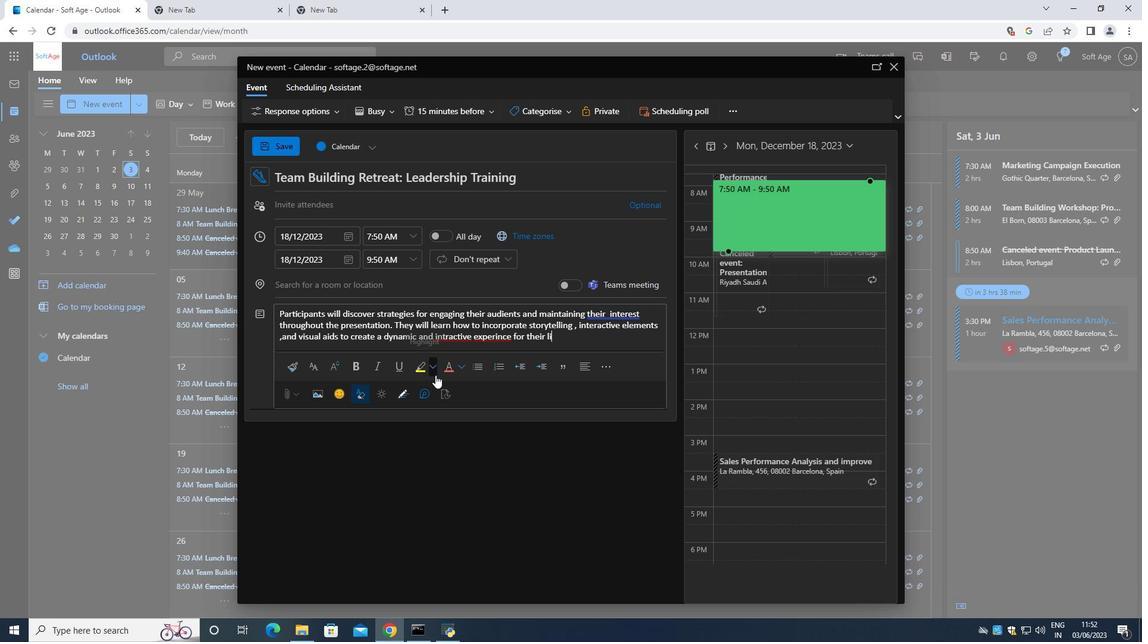 
Action: Key pressed <Key.space>steners<Key.space>
Screenshot: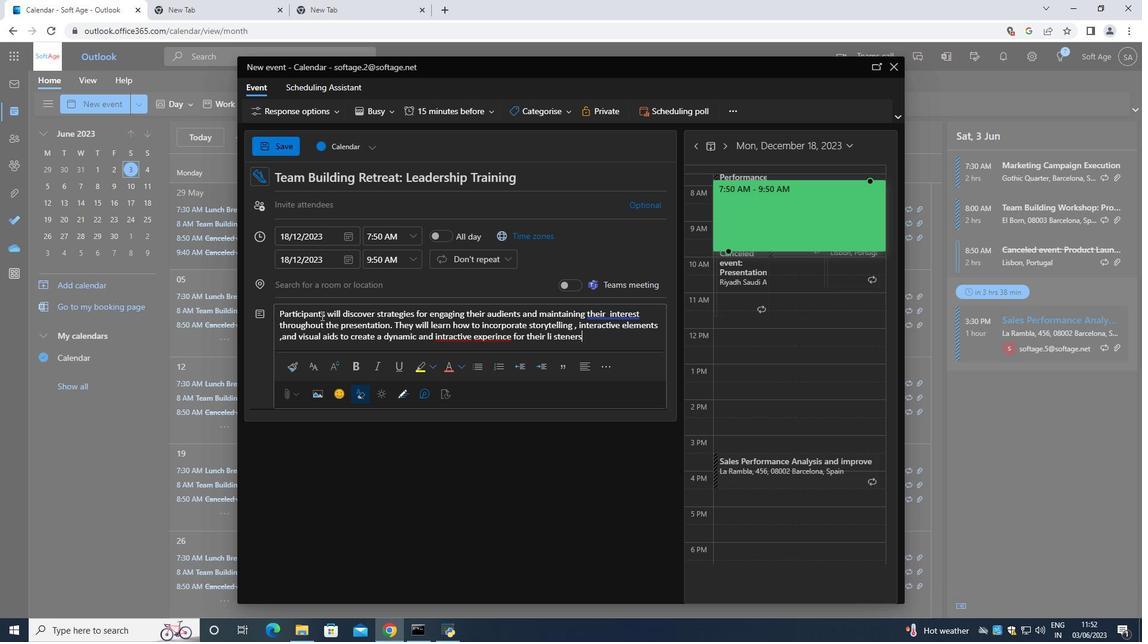 
Action: Mouse moved to (554, 336)
Screenshot: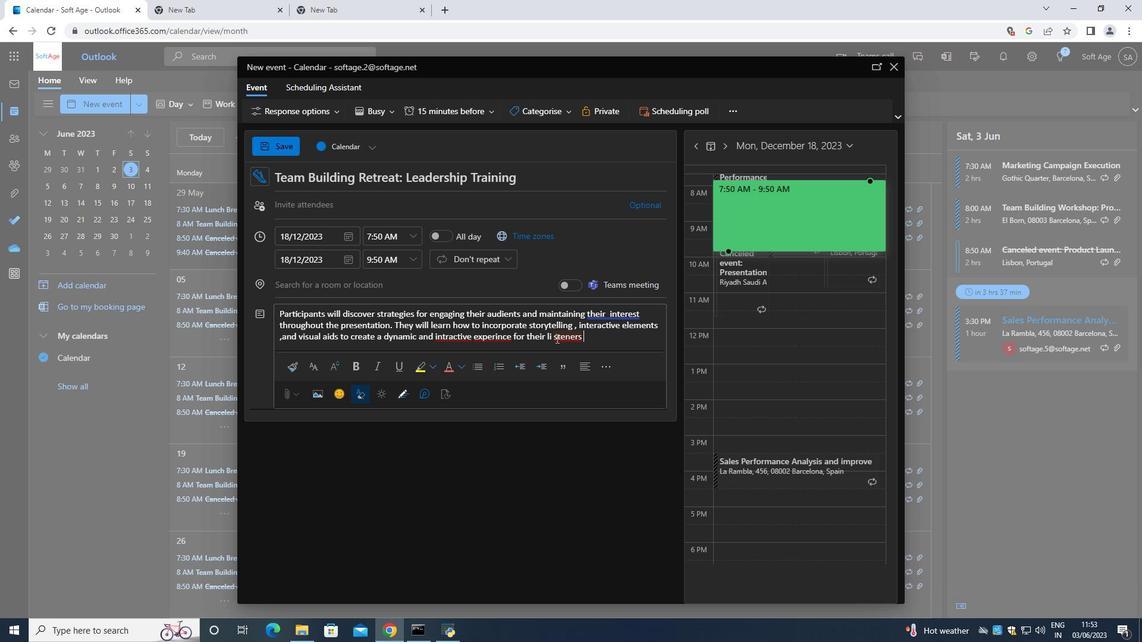 
Action: Mouse pressed left at (554, 336)
Screenshot: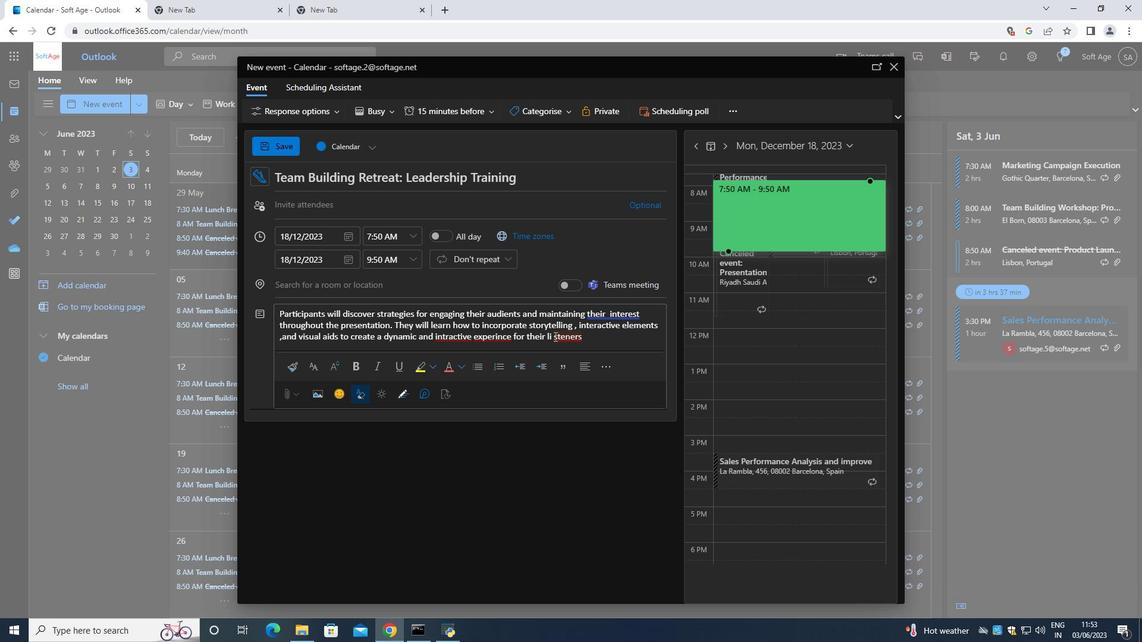 
Action: Key pressed <Key.backspace>
Screenshot: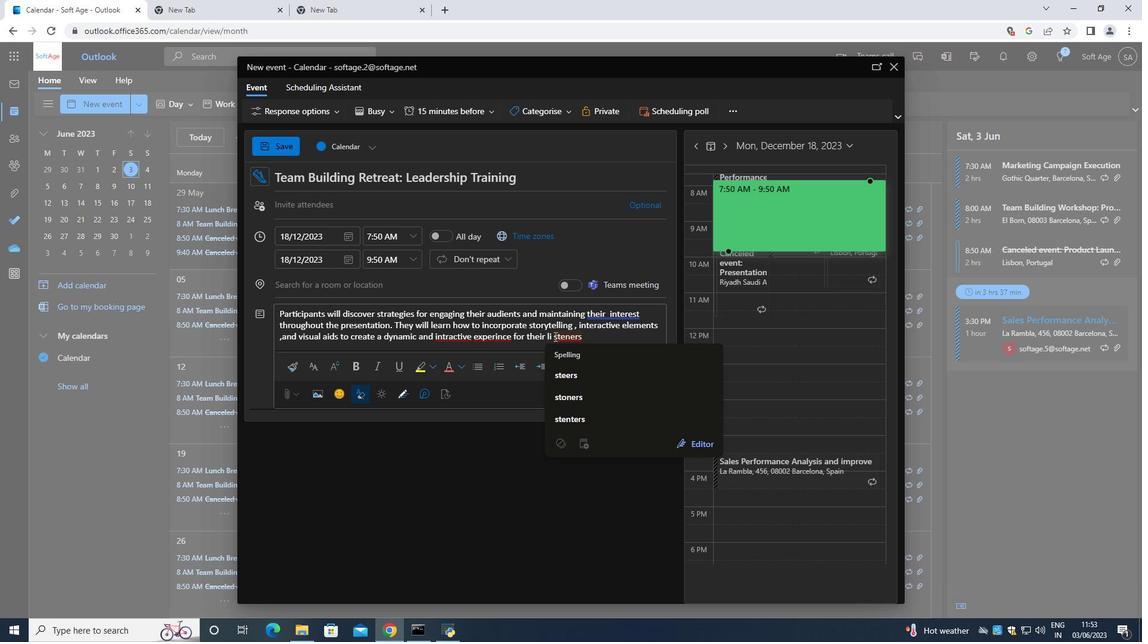 
Action: Mouse moved to (472, 336)
Screenshot: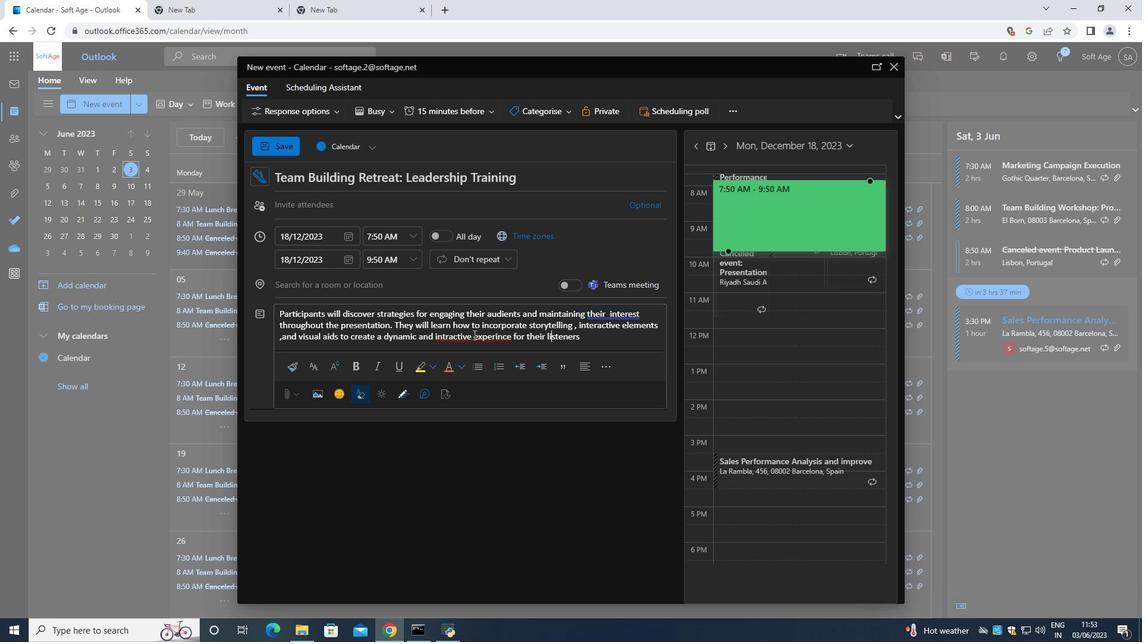 
Action: Key pressed <Key.space>
Screenshot: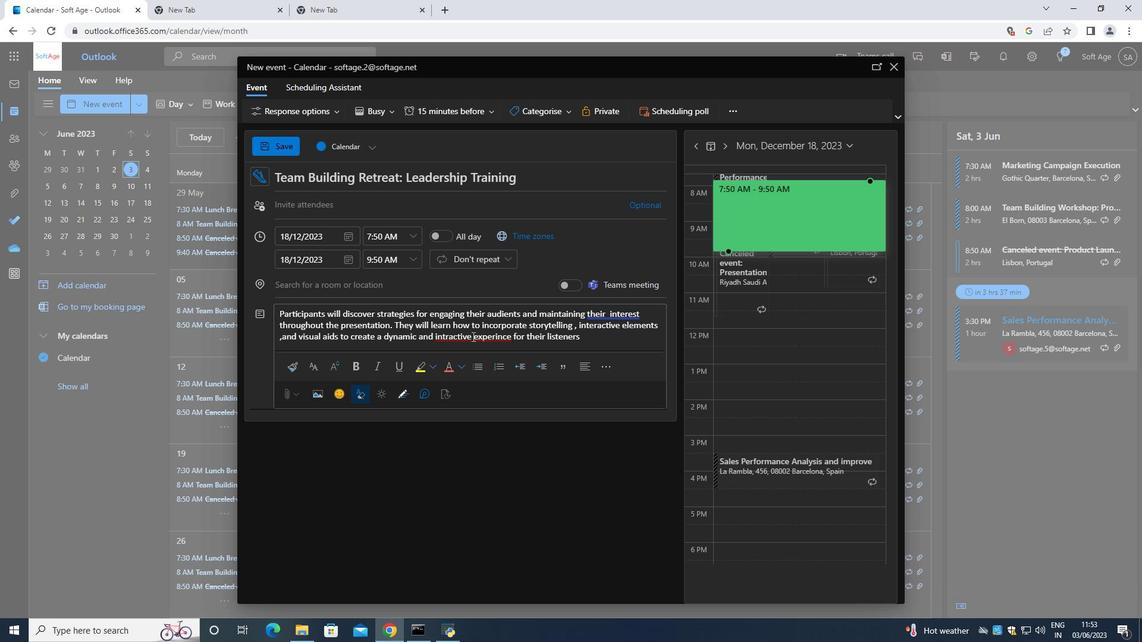 
Action: Mouse moved to (472, 337)
Screenshot: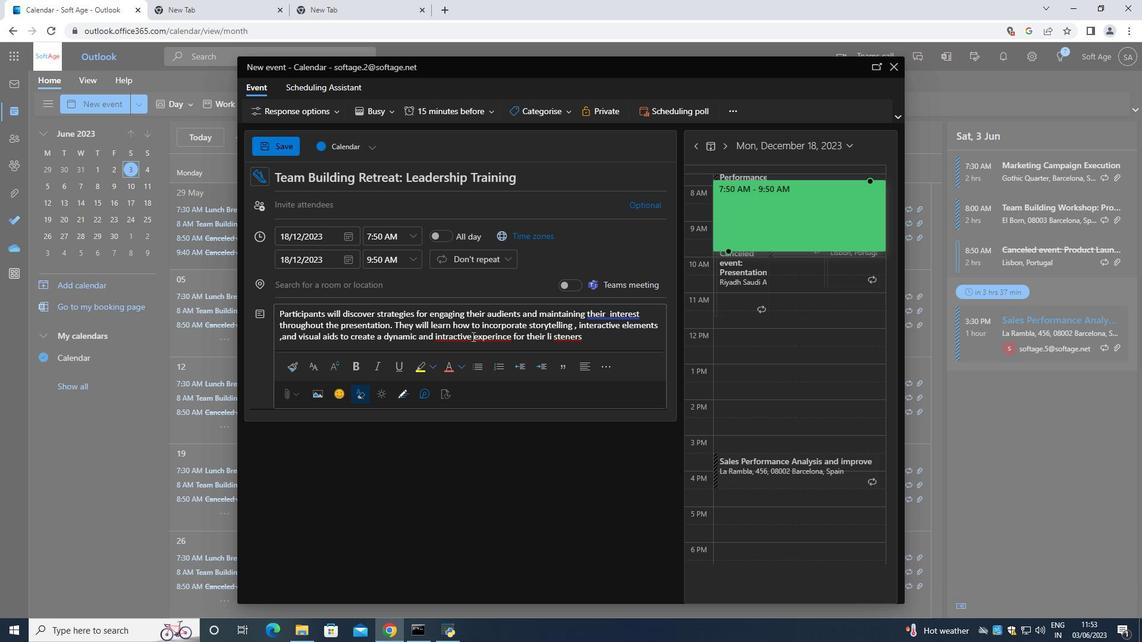 
Action: Key pressed <Key.backspace>
Screenshot: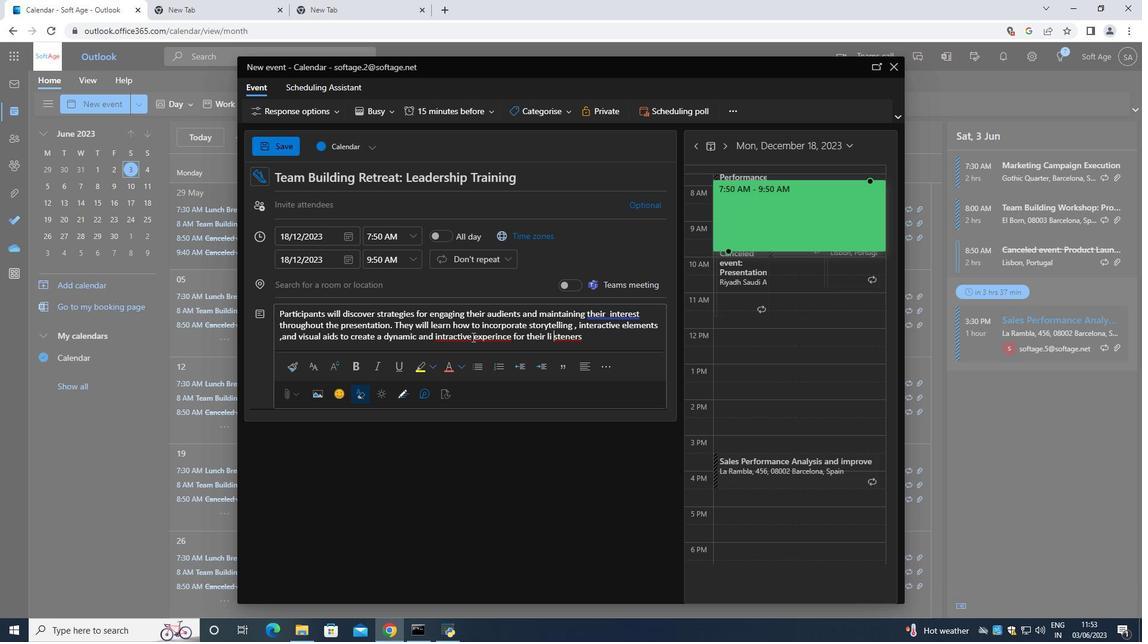 
Action: Mouse moved to (474, 339)
Screenshot: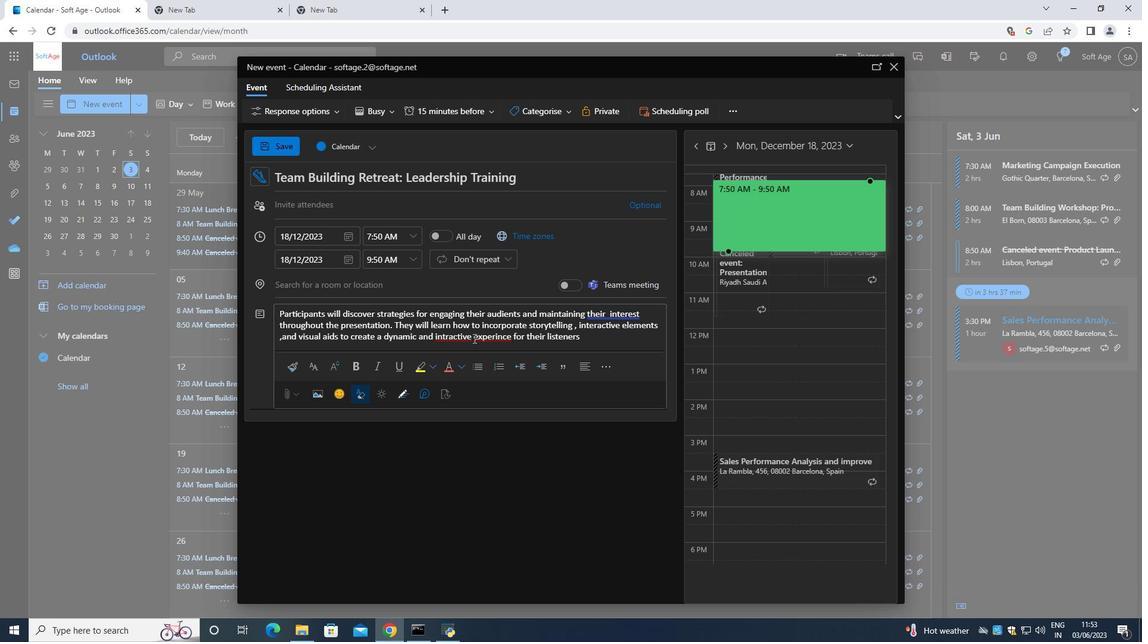
Action: Key pressed <Key.left><Key.left><Key.left><Key.left><Key.left><Key.left><Key.left><Key.left><Key.left><Key.left><Key.left><Key.left><Key.left><Key.left><Key.left><Key.left><Key.left><Key.left><Key.left><Key.left><Key.left><Key.left><Key.left>
Screenshot: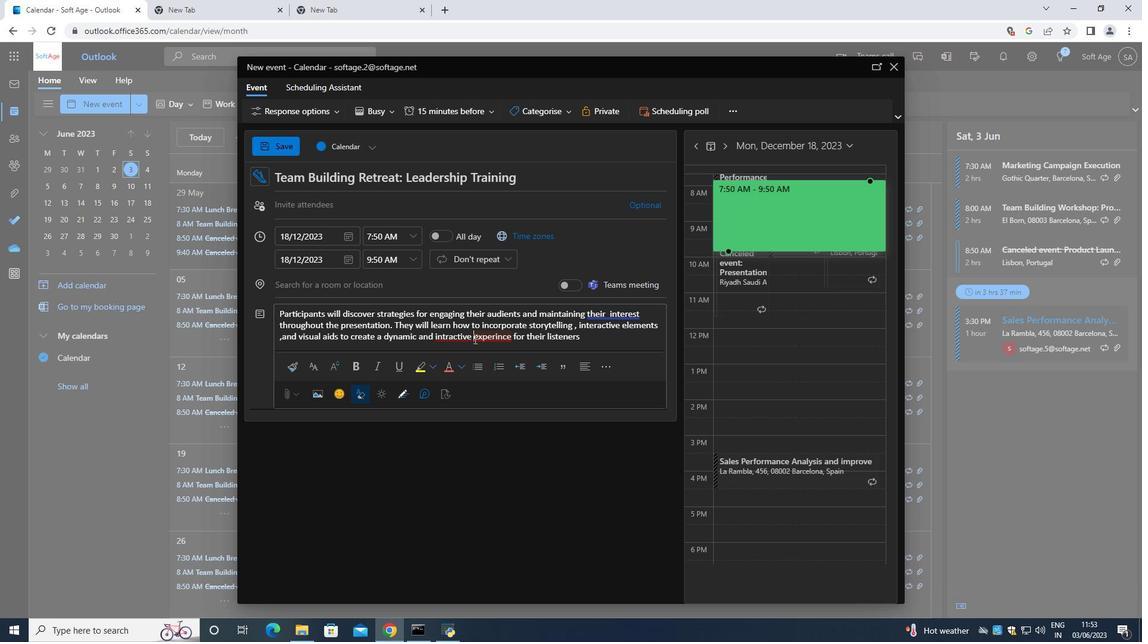 
Action: Mouse moved to (477, 341)
Screenshot: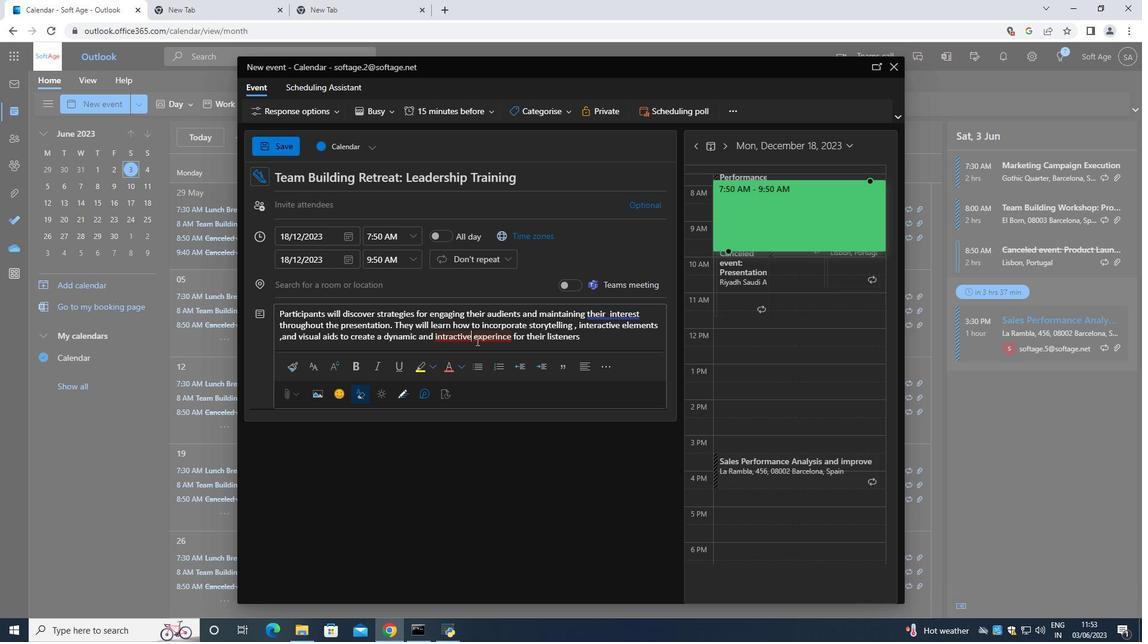 
Action: Key pressed <Key.space>
Screenshot: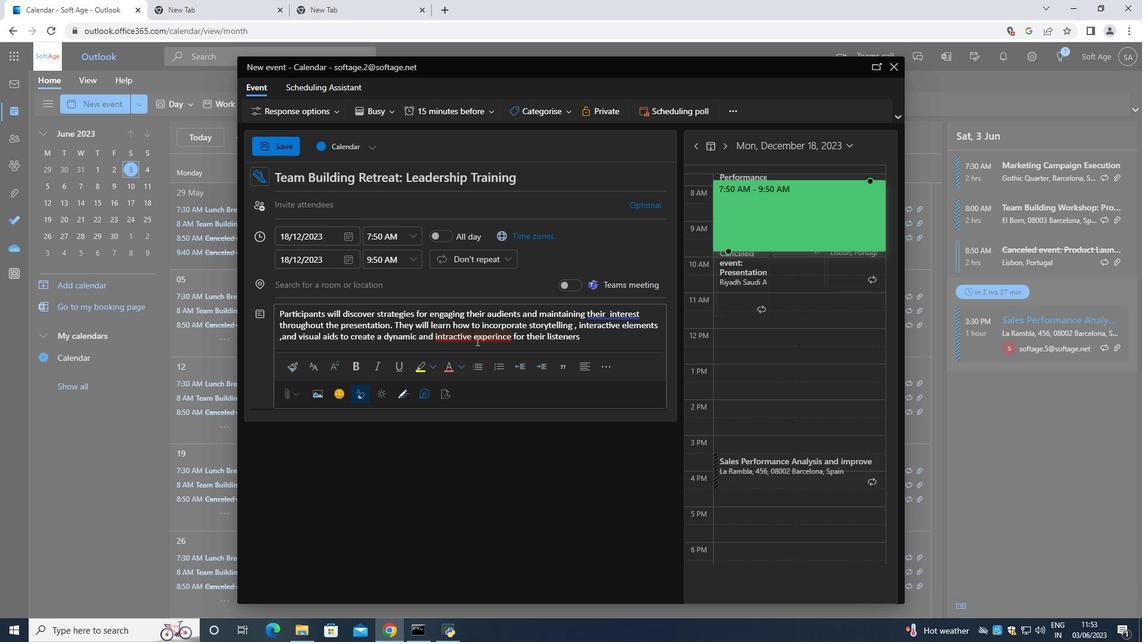 
Action: Mouse moved to (381, 291)
Screenshot: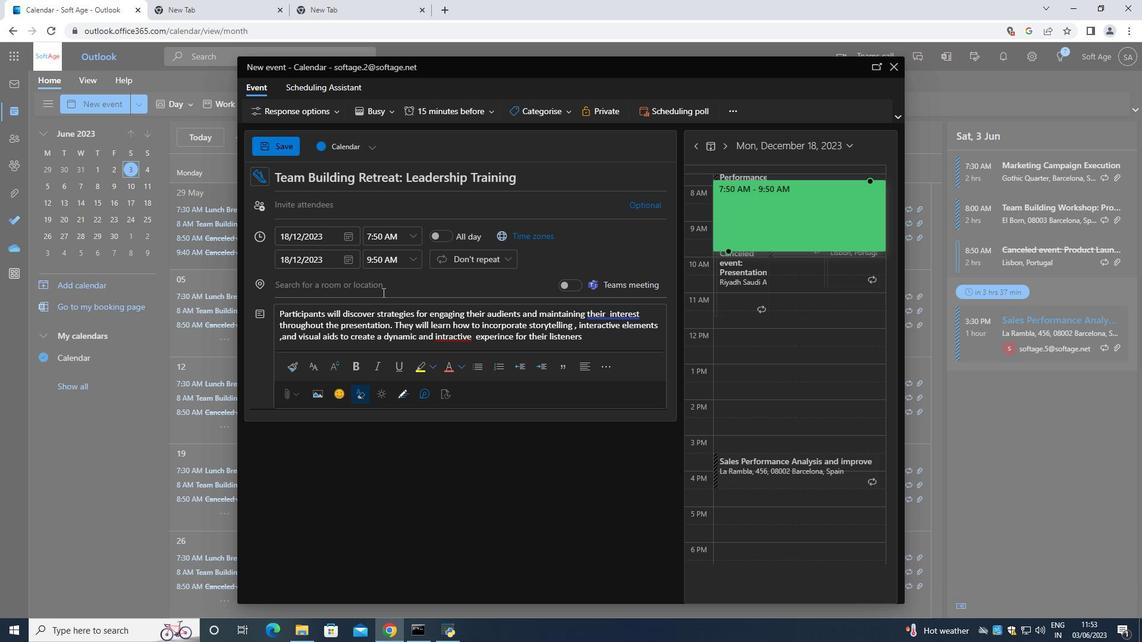 
Action: Mouse pressed left at (381, 291)
Screenshot: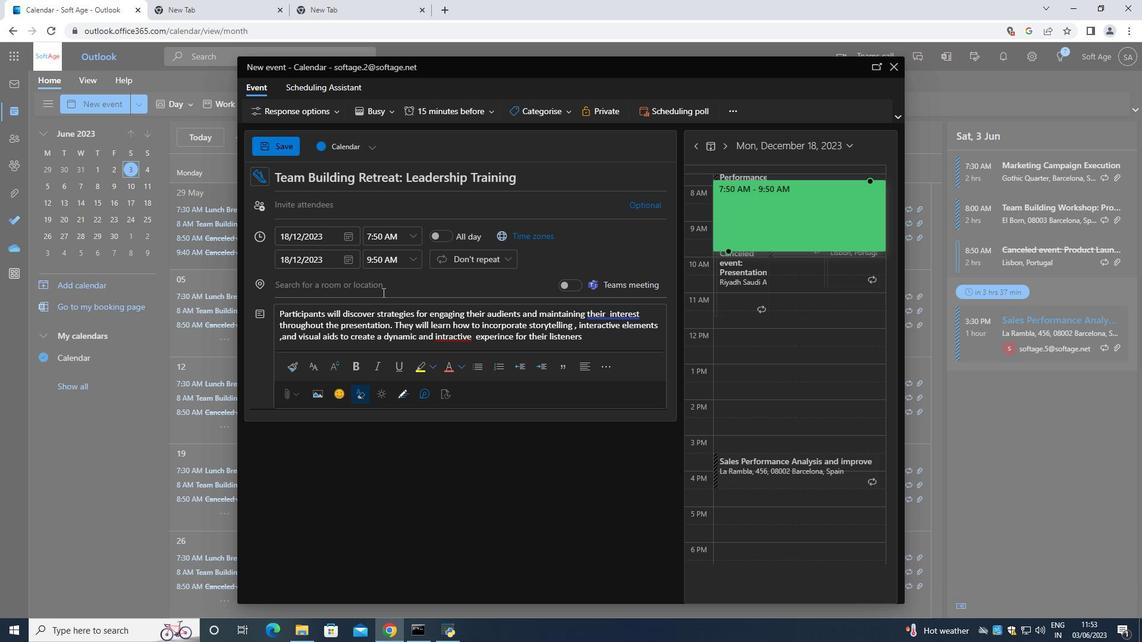
Action: Mouse moved to (539, 112)
Screenshot: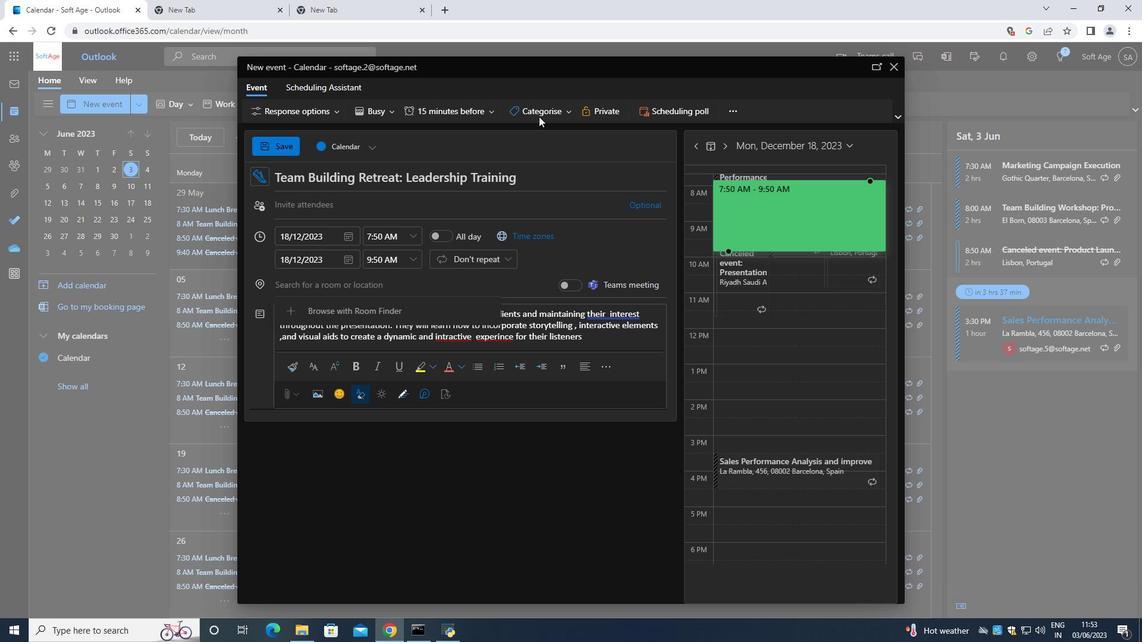 
Action: Mouse pressed left at (539, 112)
Screenshot: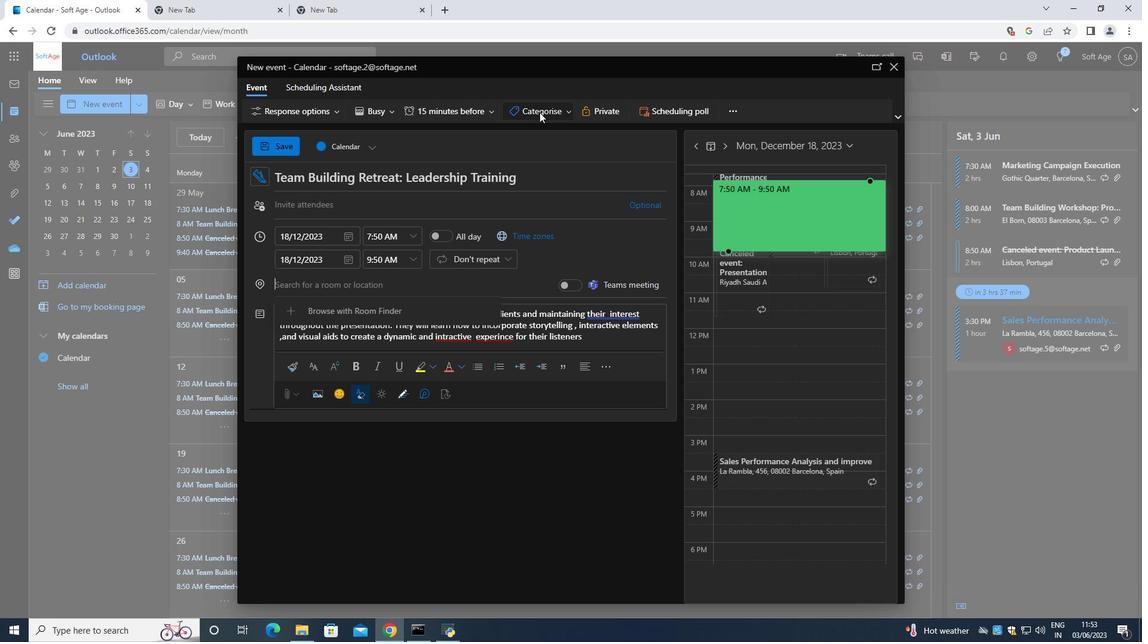 
Action: Mouse moved to (548, 178)
Screenshot: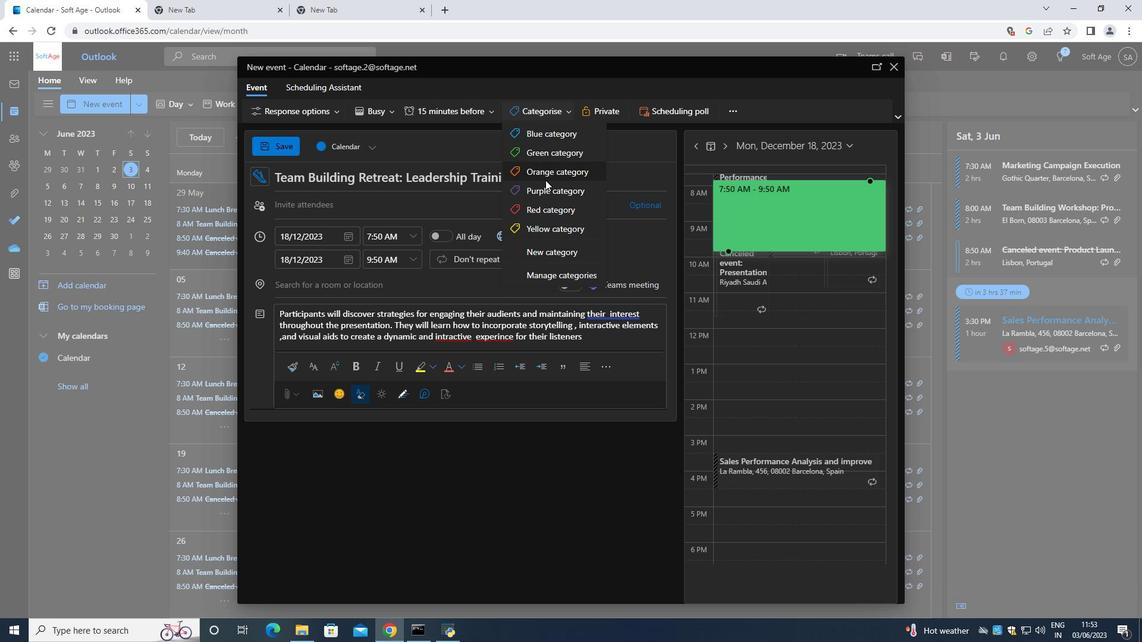 
Action: Mouse pressed left at (548, 178)
Screenshot: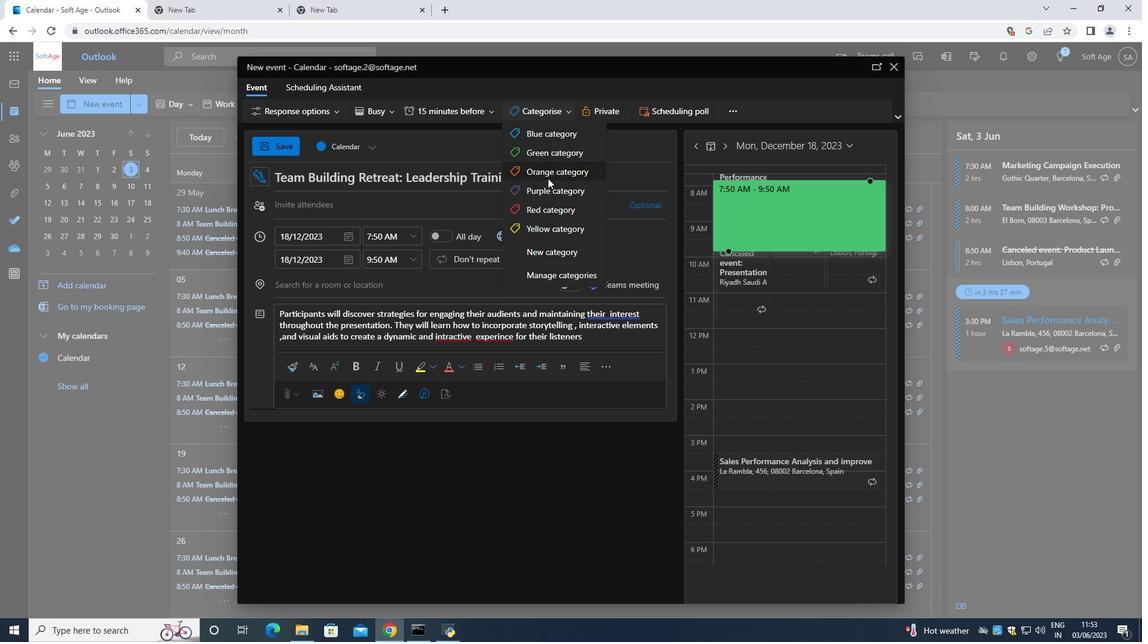 
Action: Mouse moved to (380, 286)
Screenshot: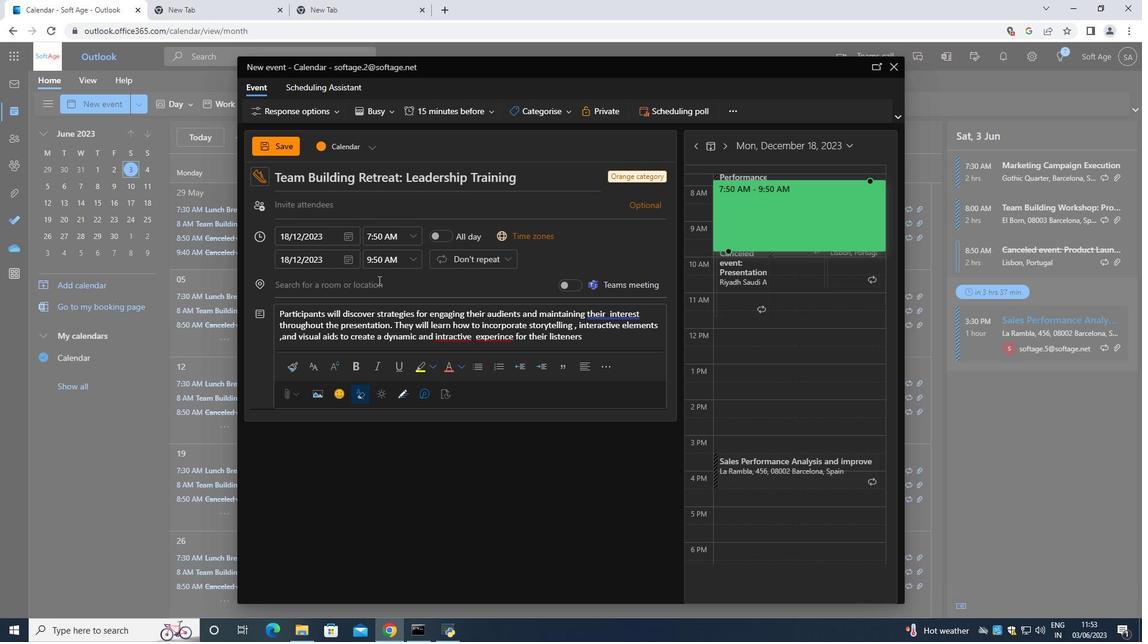 
Action: Mouse pressed left at (380, 286)
Screenshot: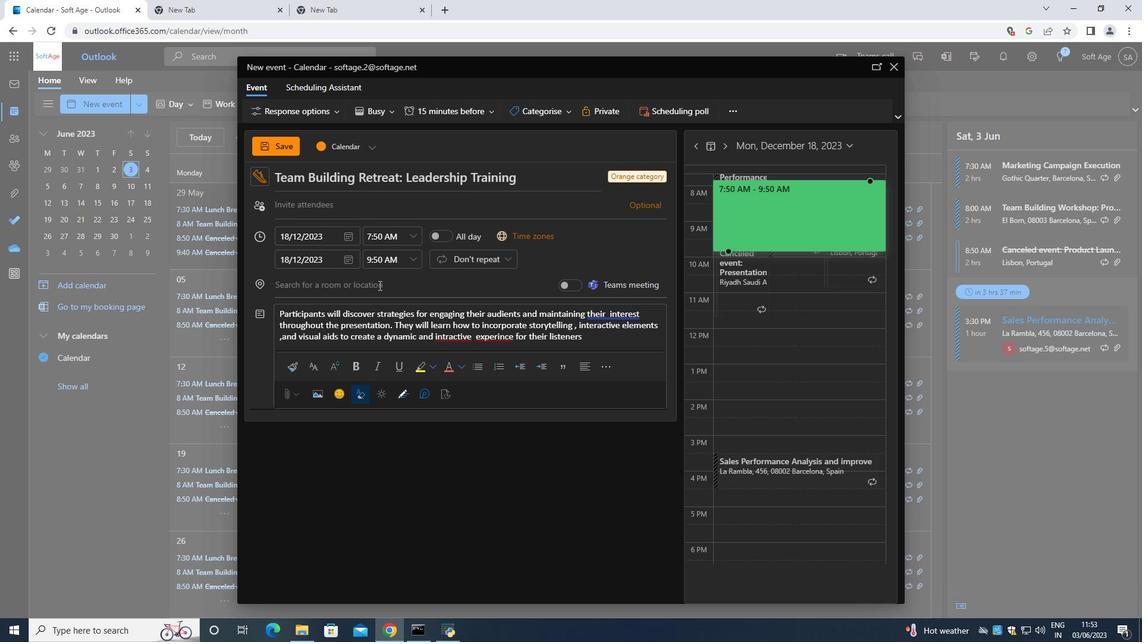 
Action: Mouse moved to (257, 211)
Screenshot: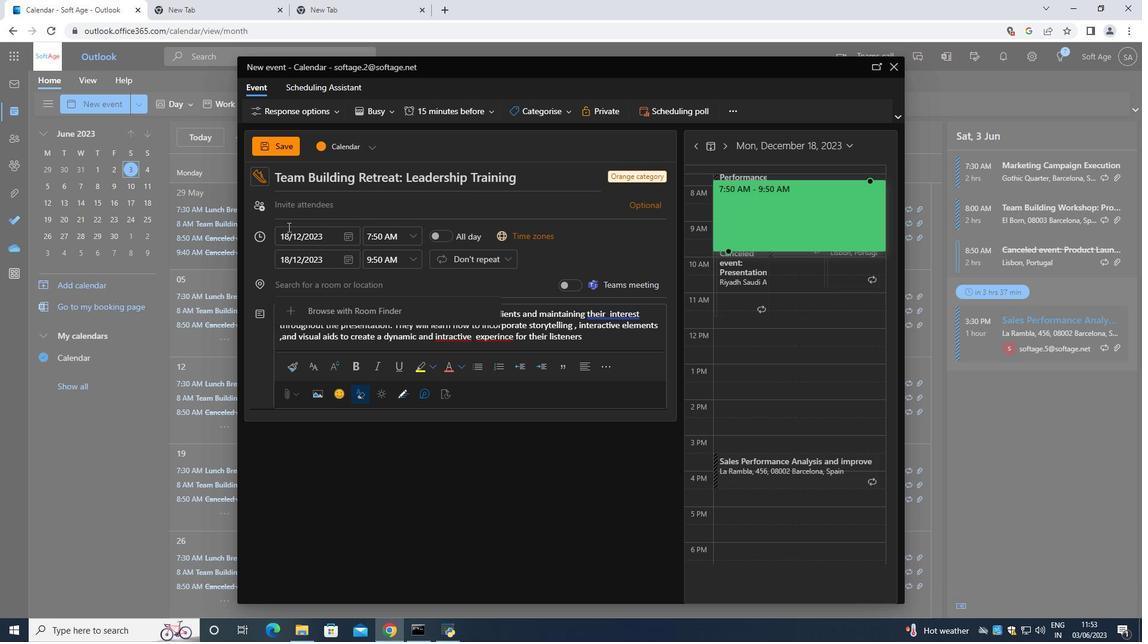 
Action: Key pressed 987<Key.space><Key.shift>Pera<Key.space><Key.shift>Palace<Key.space><Key.shift>Hotel,<Key.space><Key.shift>Istanbul<Key.space>,<Key.space><Key.shift>Tuekey<Key.space>
Screenshot: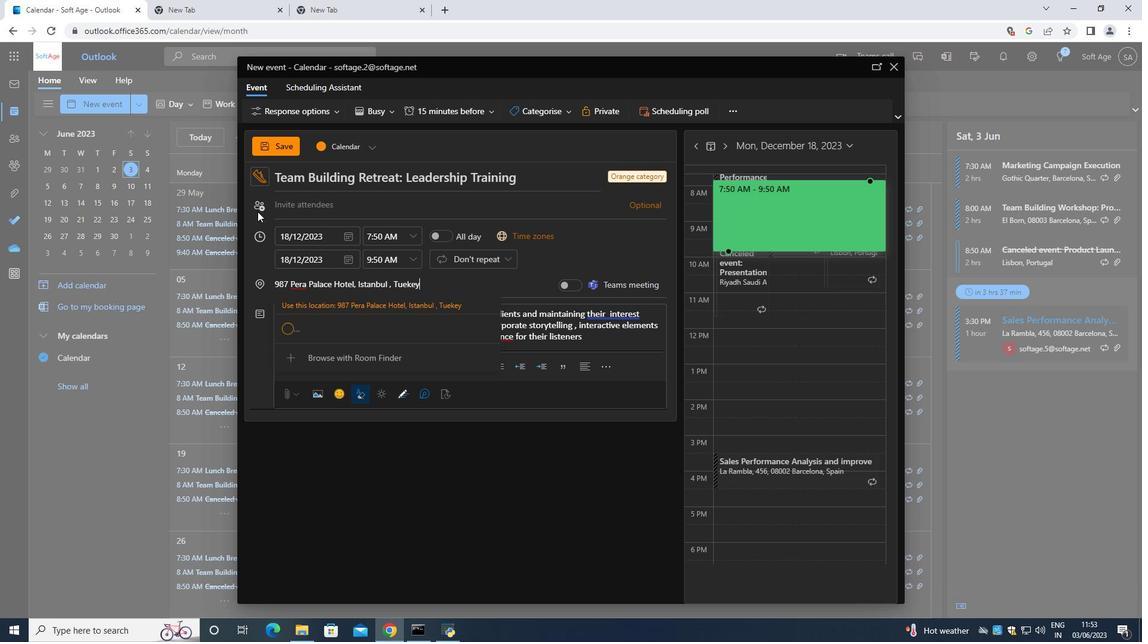 
Action: Mouse moved to (406, 284)
Screenshot: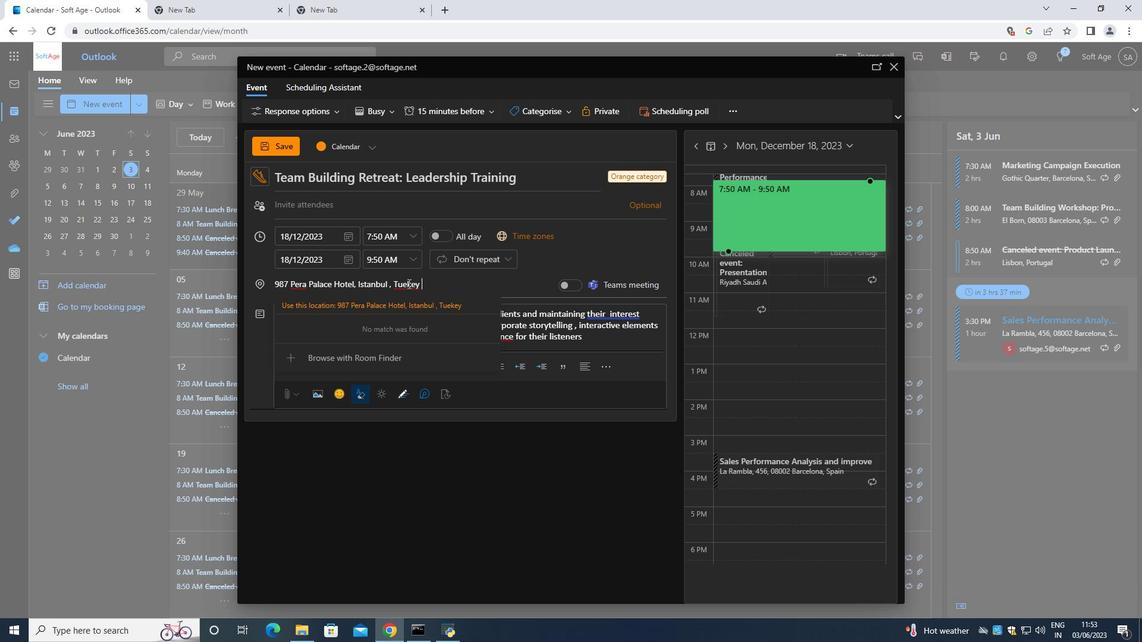 
Action: Mouse pressed left at (406, 284)
Screenshot: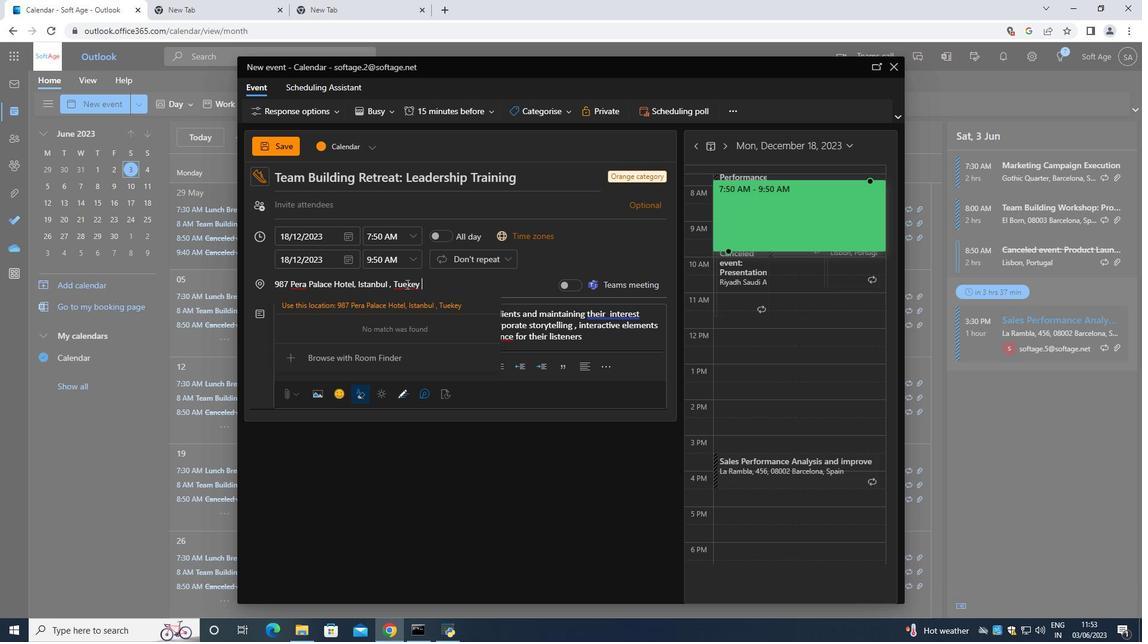 
Action: Key pressed <Key.backspace>
Screenshot: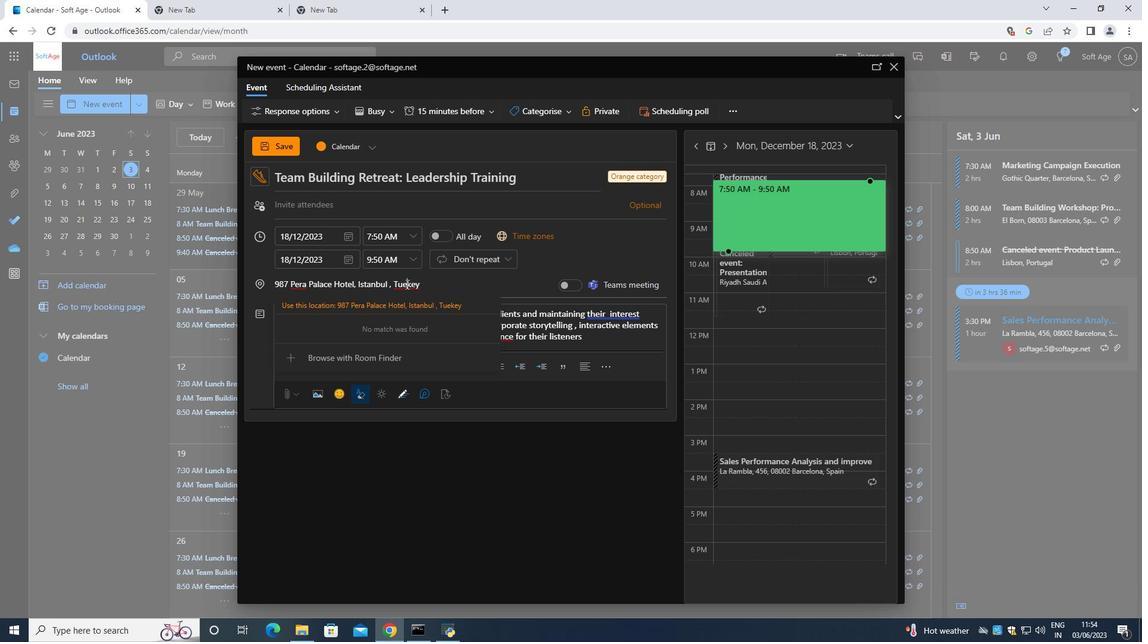 
Action: Mouse moved to (407, 286)
Screenshot: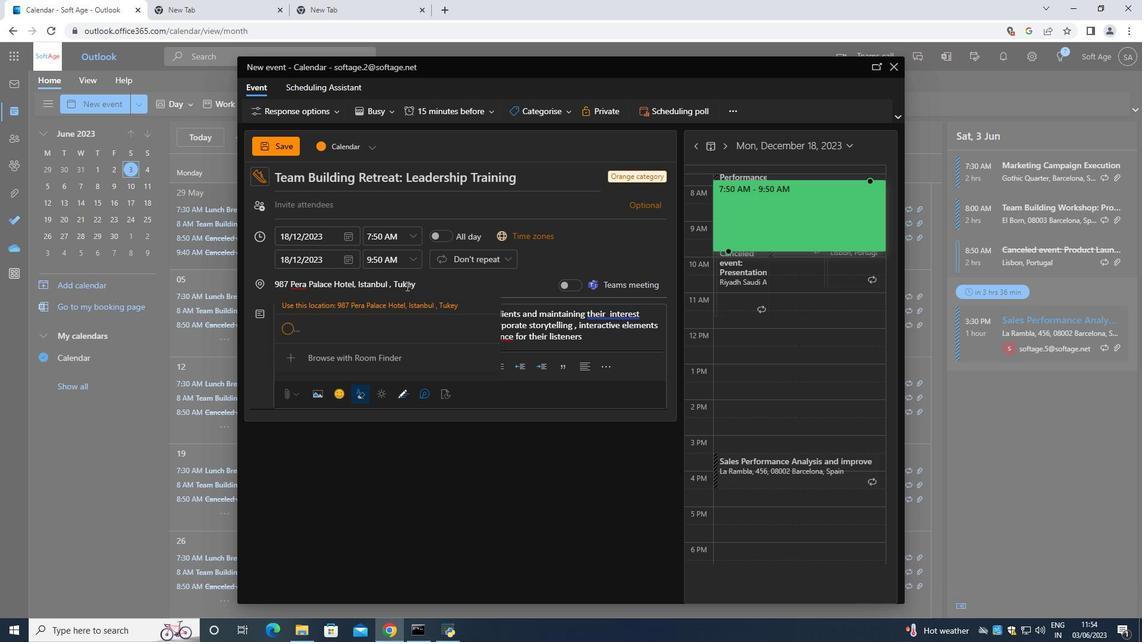
Action: Key pressed r
Screenshot: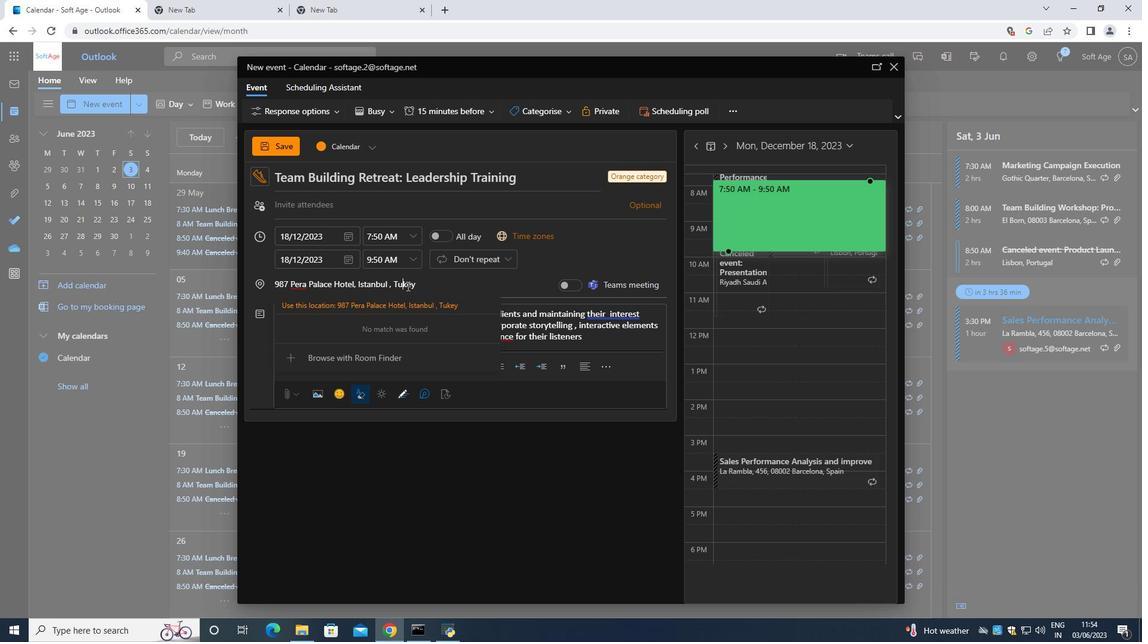 
Action: Mouse moved to (427, 285)
Screenshot: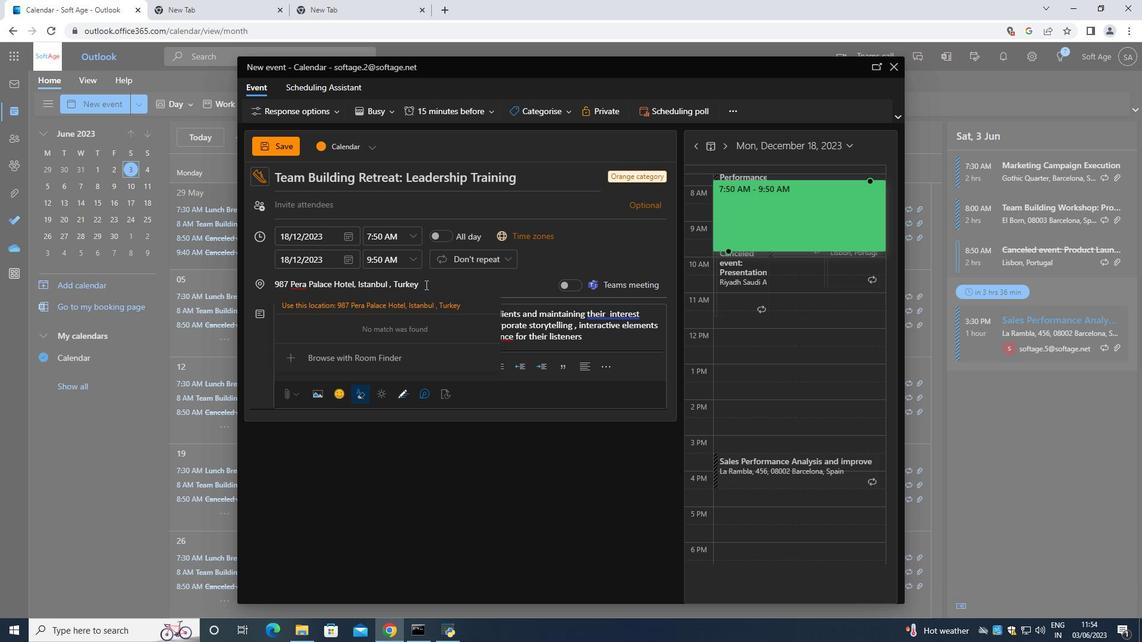 
Action: Mouse pressed left at (427, 285)
Screenshot: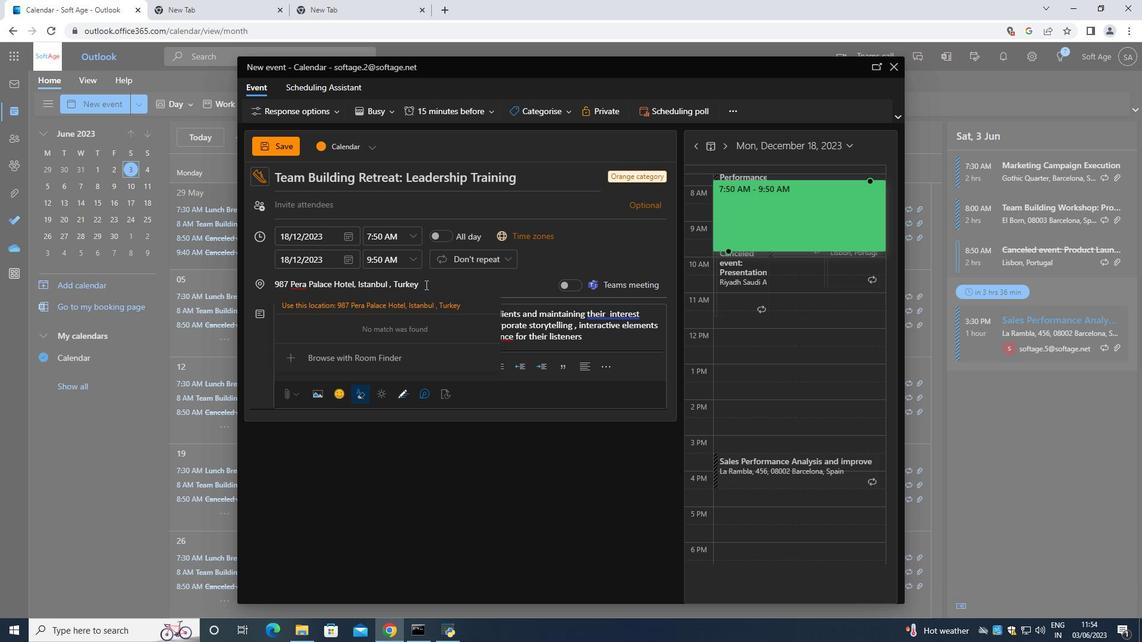 
Action: Mouse moved to (356, 205)
Screenshot: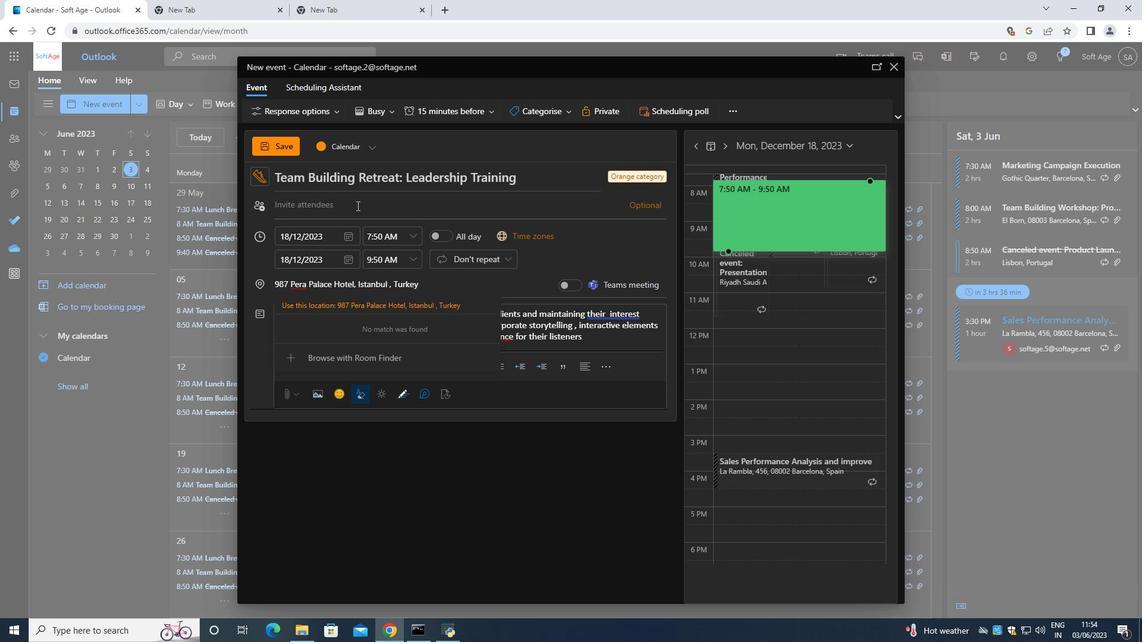 
Action: Mouse pressed left at (356, 205)
Screenshot: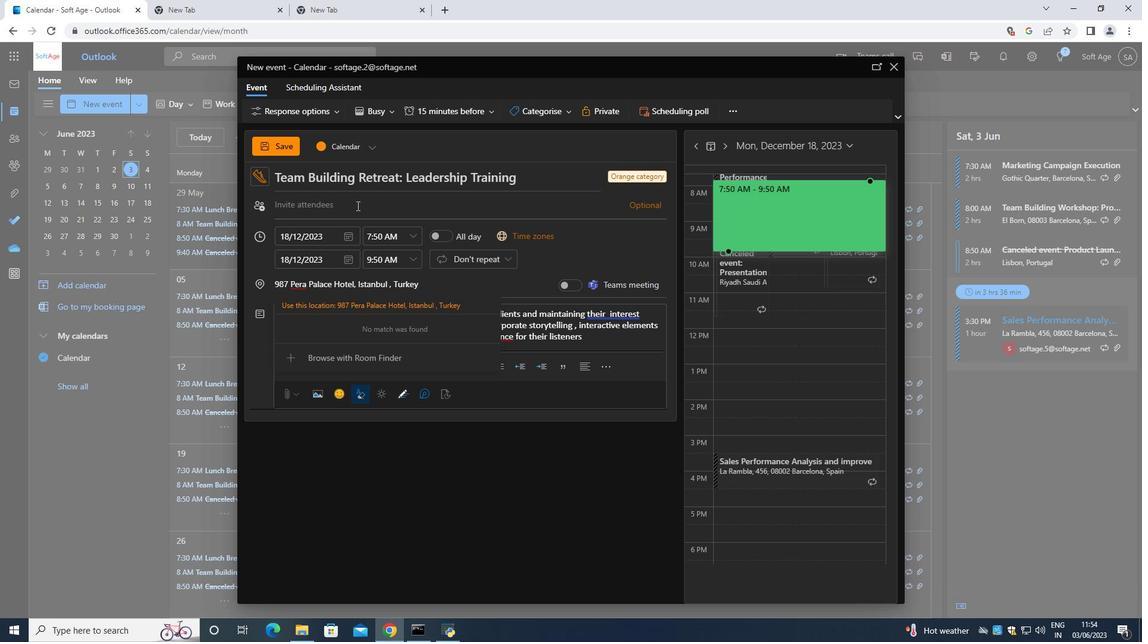 
Action: Key pressed <Key.shift>Softa
Screenshot: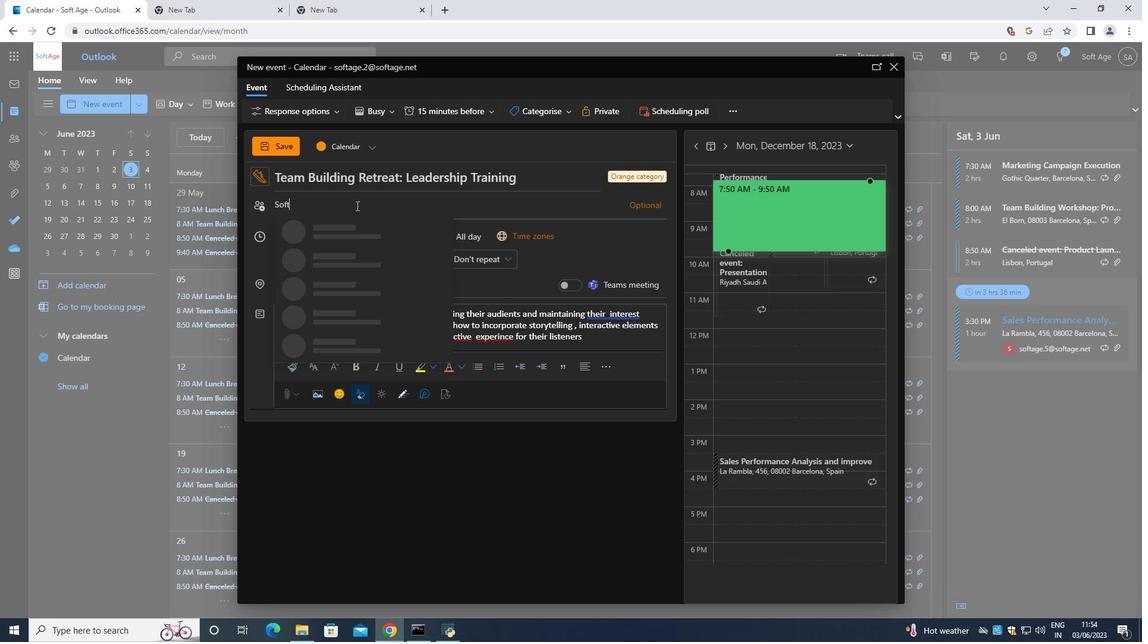 
Action: Mouse moved to (345, 232)
Screenshot: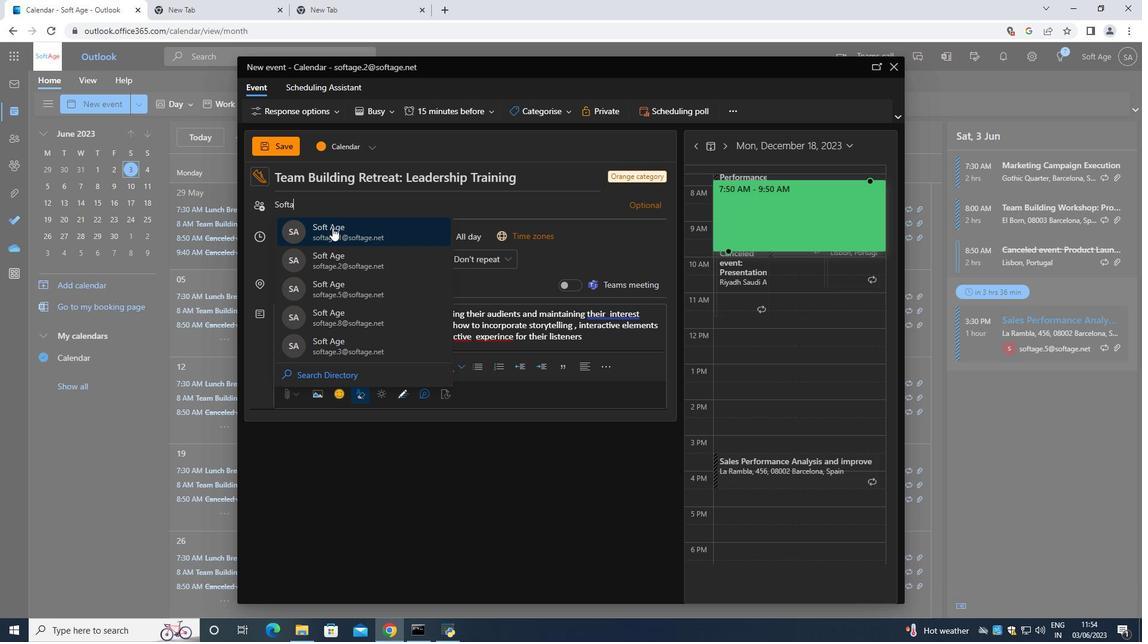 
Action: Mouse pressed left at (345, 232)
Screenshot: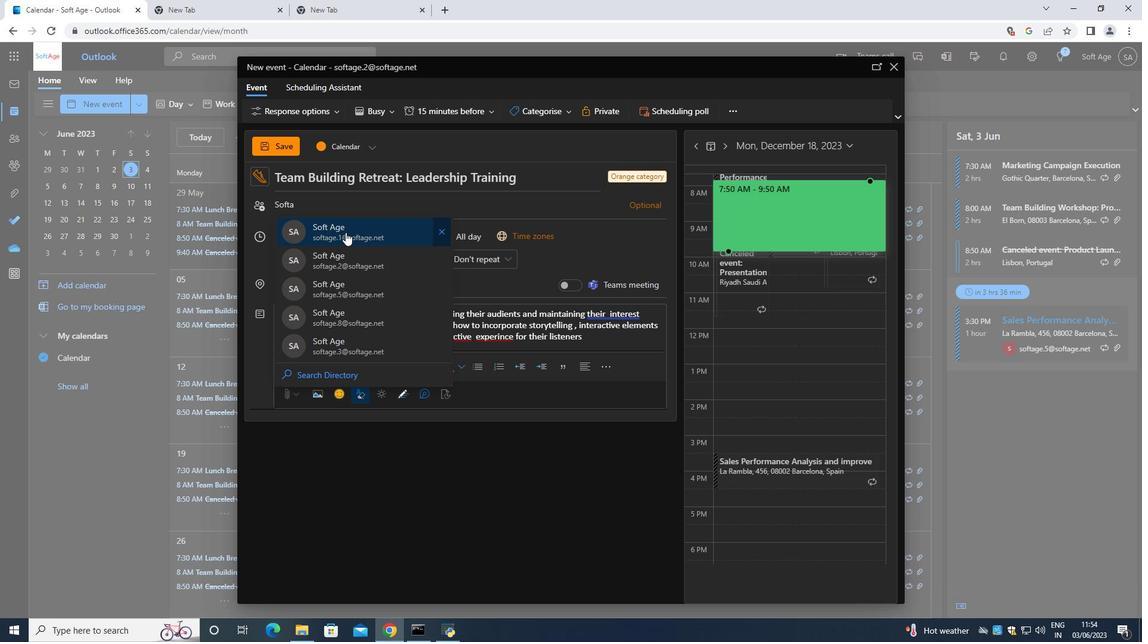 
Action: Mouse moved to (358, 204)
Screenshot: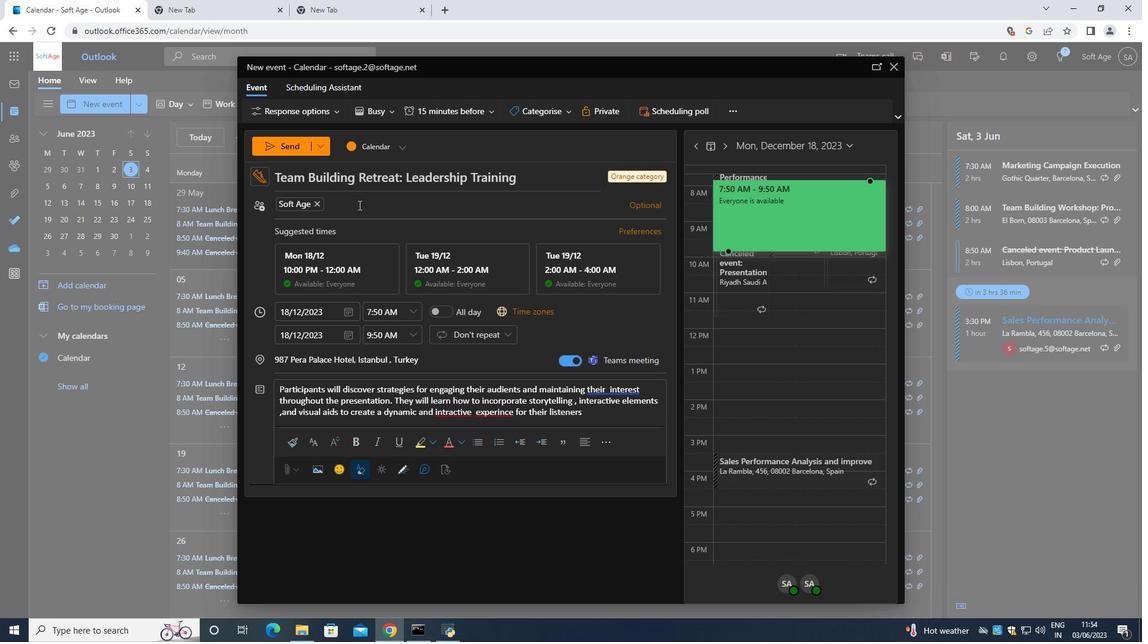 
Action: Key pressed <Key.shift>Softage,<Key.backspace>
Screenshot: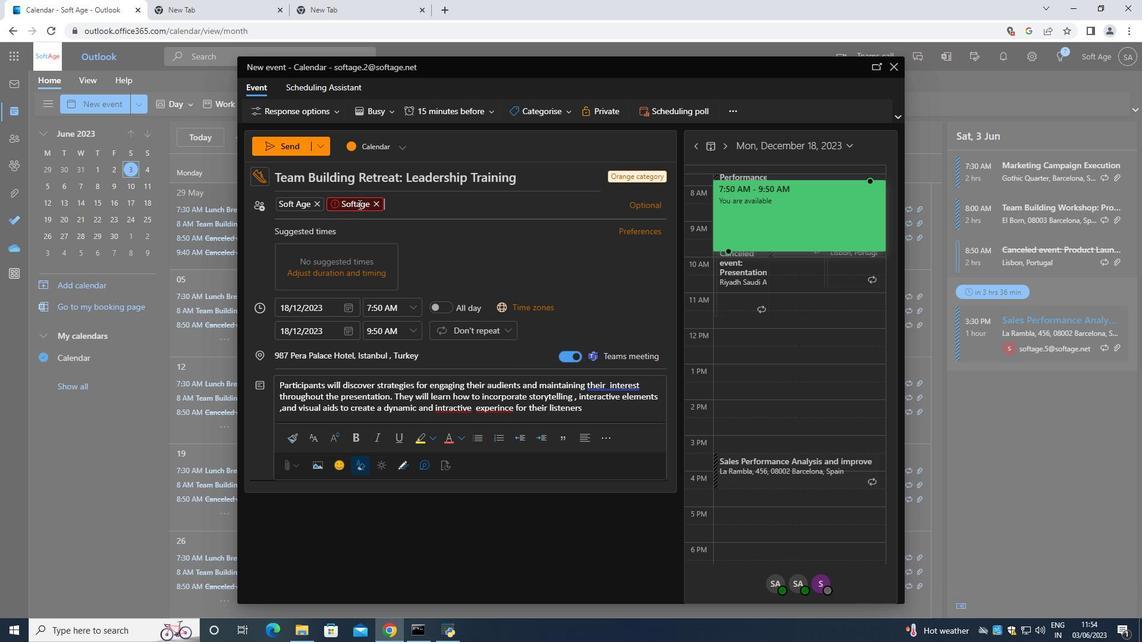 
Action: Mouse moved to (404, 351)
Screenshot: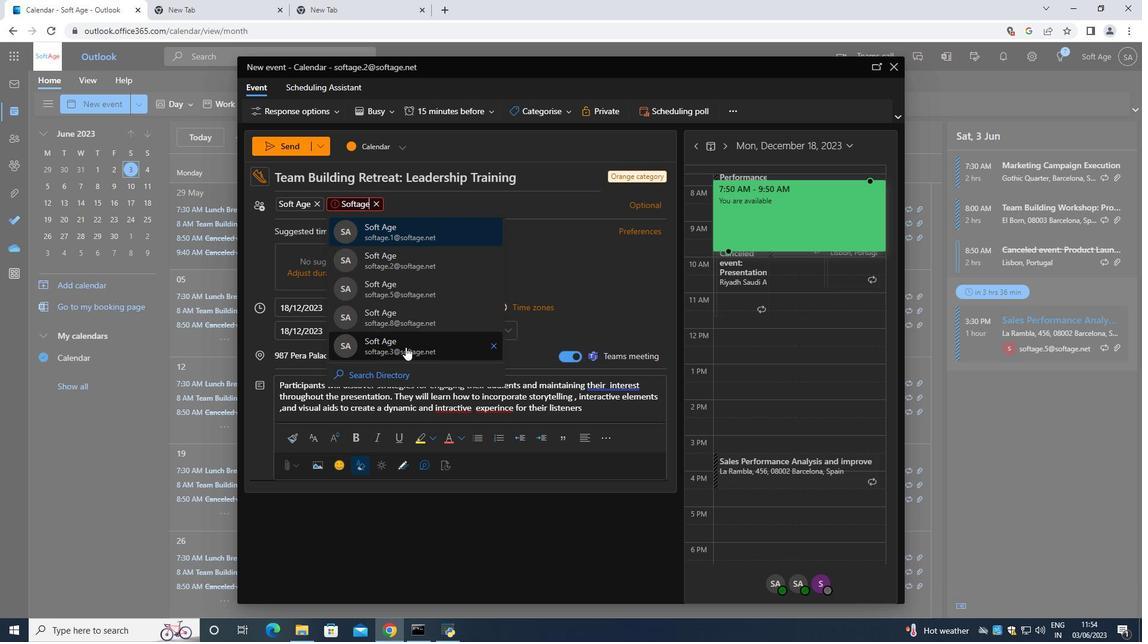 
Action: Mouse pressed left at (404, 351)
Screenshot: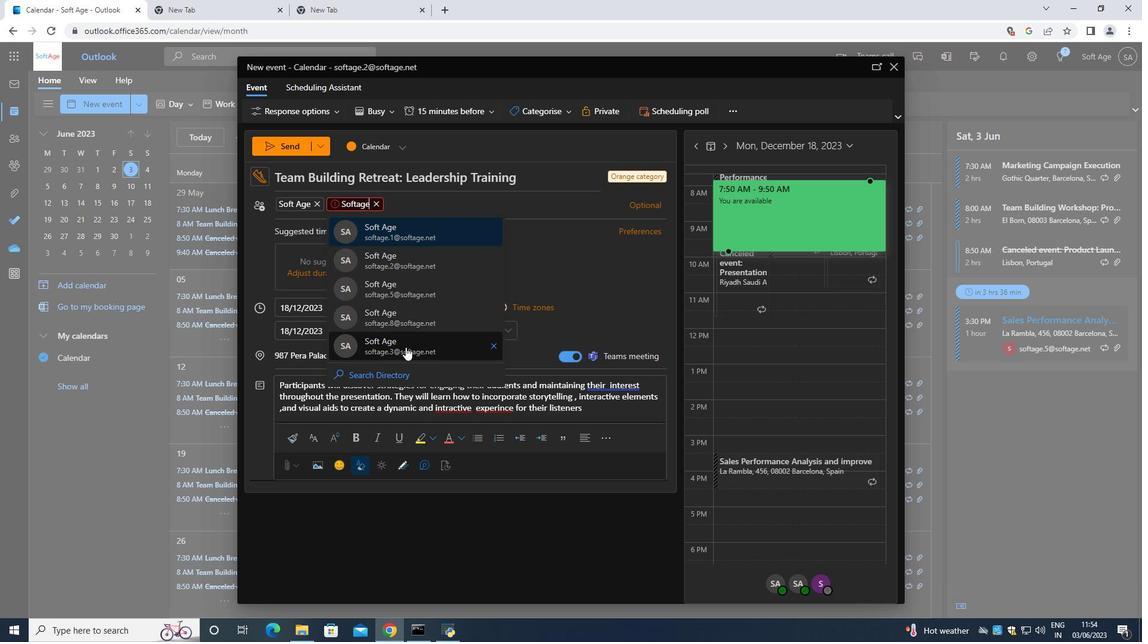 
Action: Mouse moved to (454, 110)
Screenshot: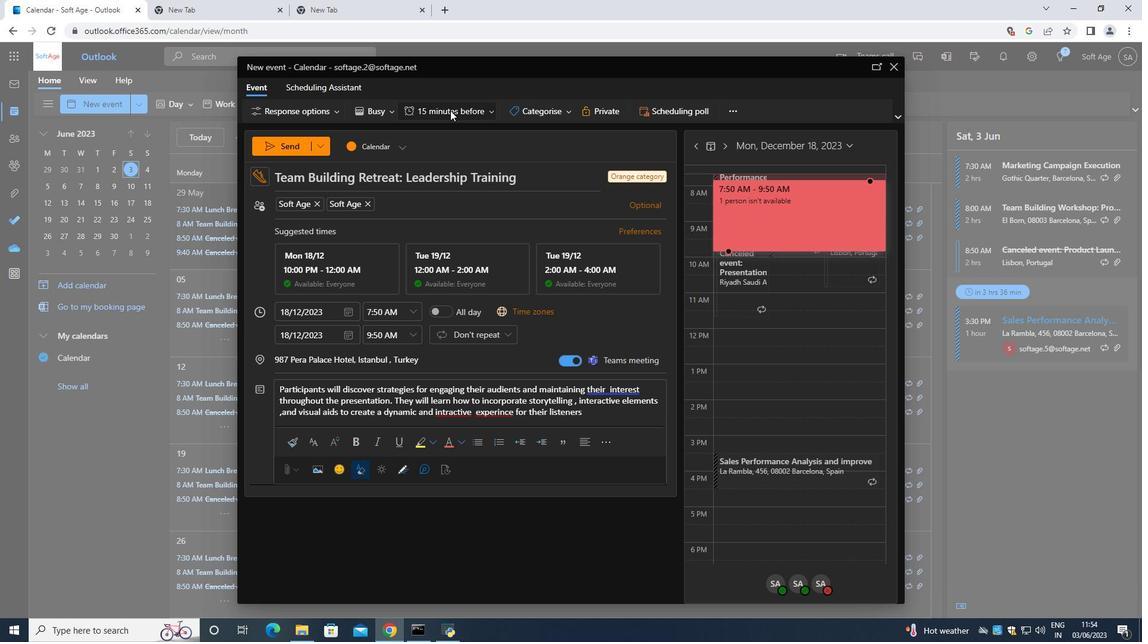 
Action: Mouse pressed left at (454, 110)
Screenshot: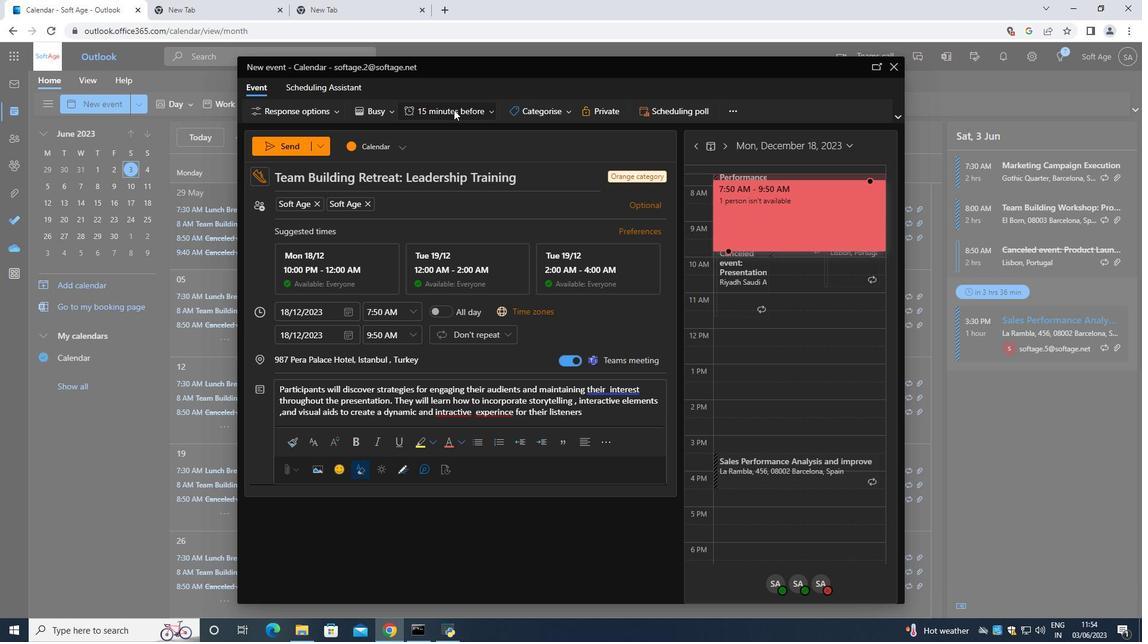 
Action: Mouse moved to (450, 250)
Screenshot: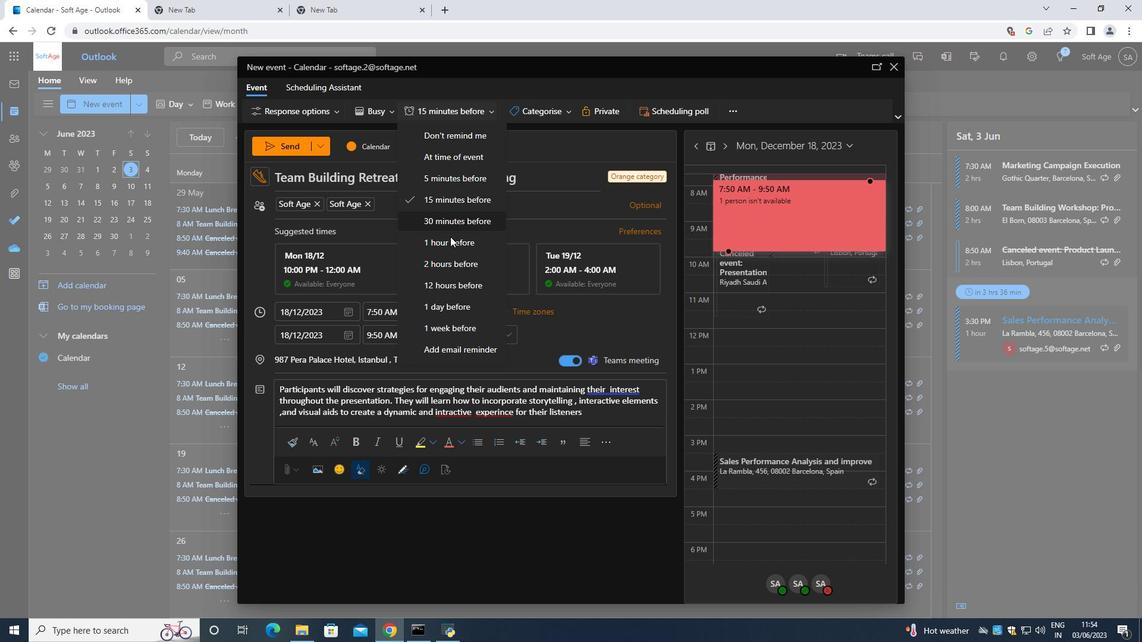 
Action: Mouse pressed left at (450, 250)
Screenshot: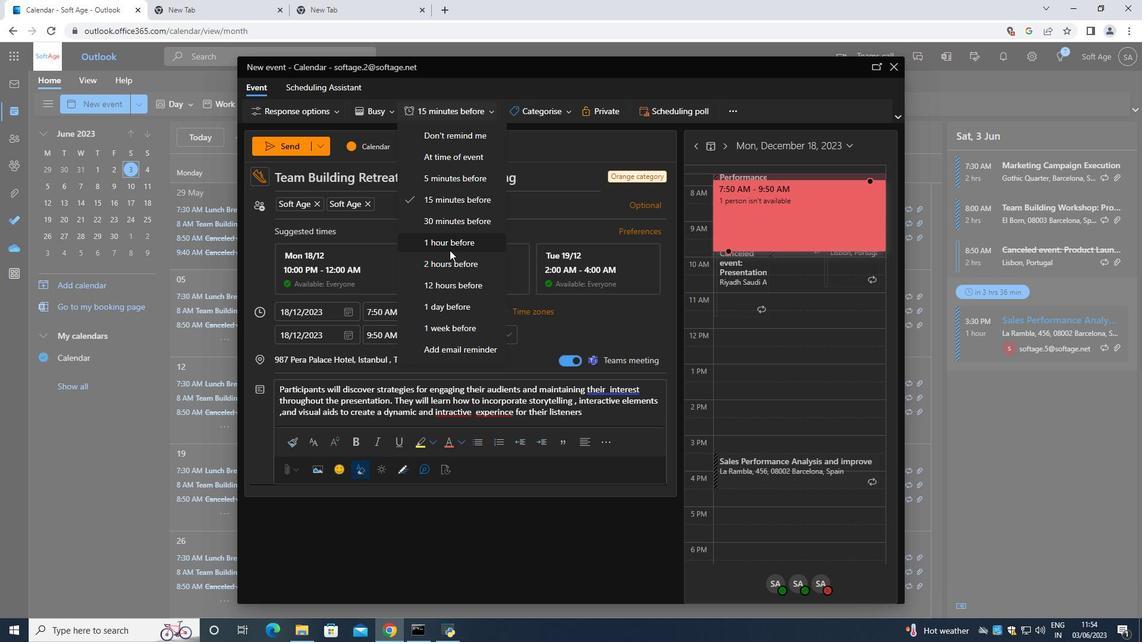 
Action: Mouse moved to (275, 141)
Screenshot: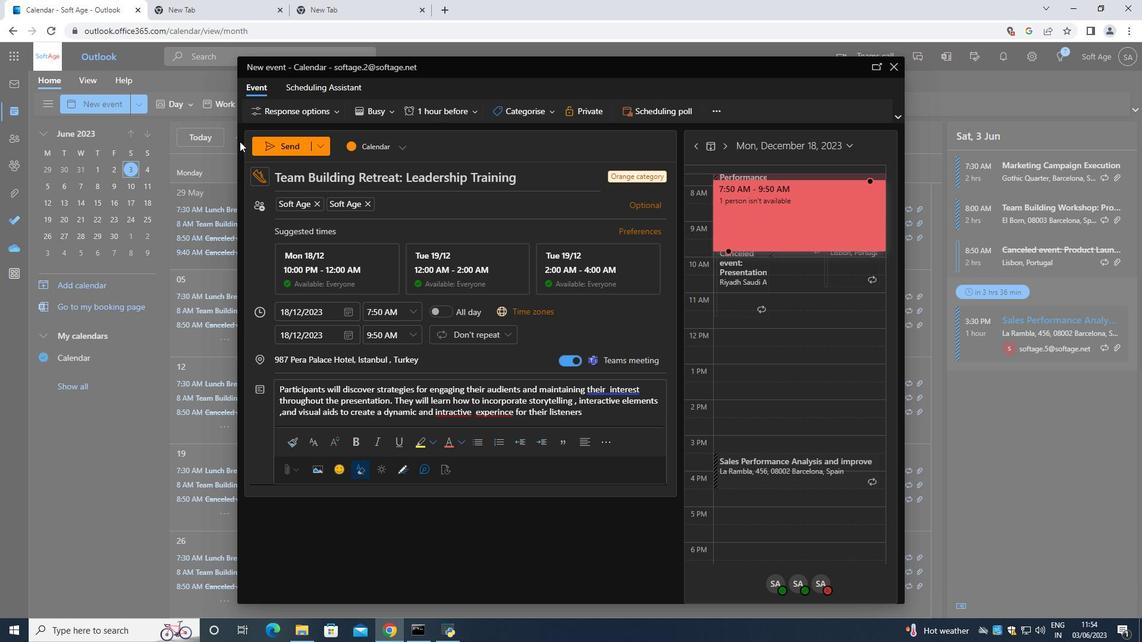 
Action: Mouse pressed left at (275, 141)
Screenshot: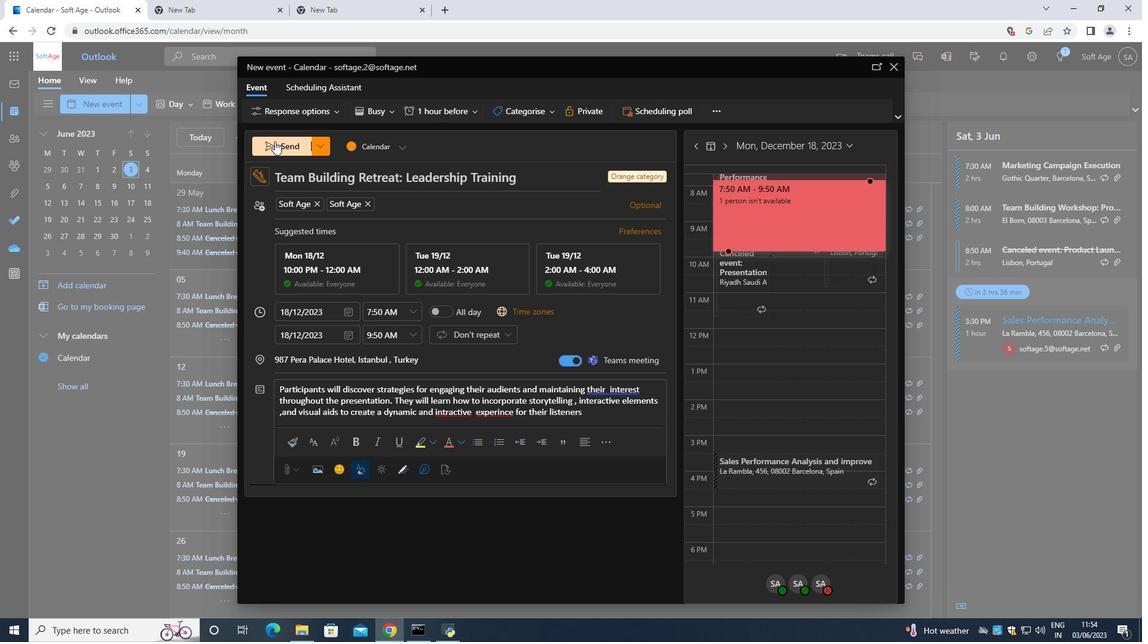 
